 Task: Add a signature Giselle Flores containing With sincere thanks and appreciation, Giselle Flores to email address softage.8@softage.net and add a folder Supplements
Action: Mouse moved to (79, 134)
Screenshot: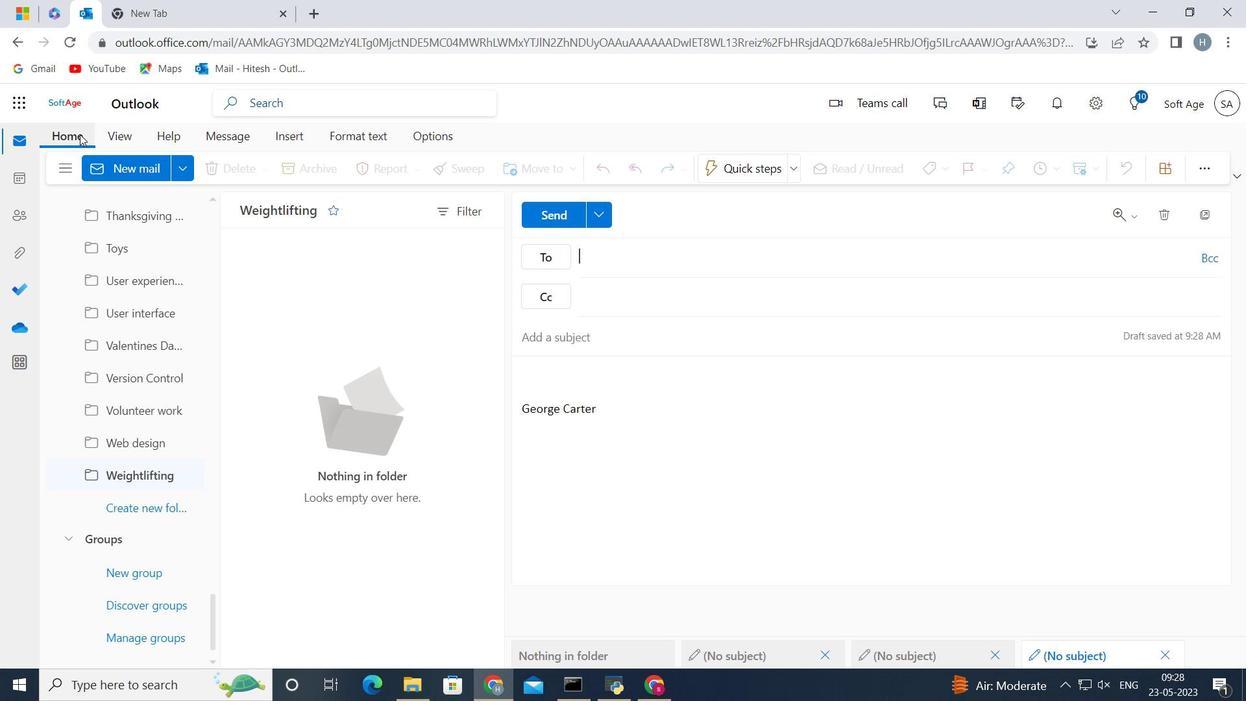 
Action: Mouse pressed left at (79, 134)
Screenshot: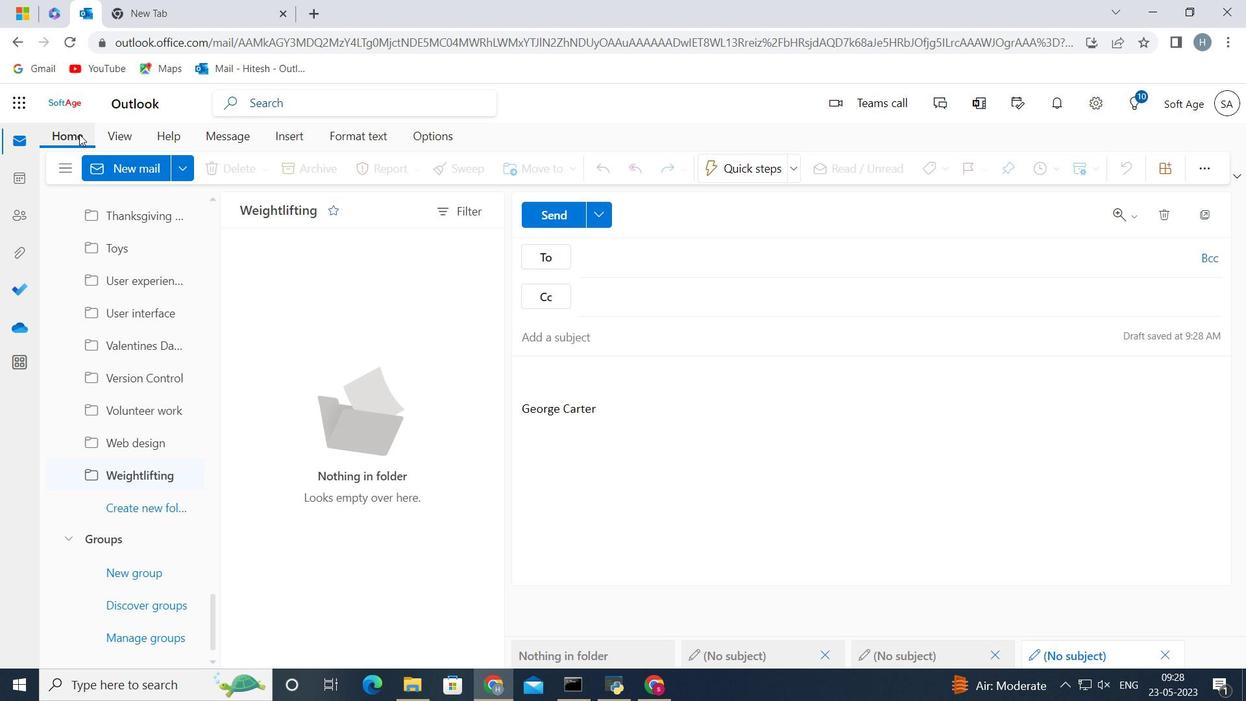 
Action: Mouse moved to (142, 164)
Screenshot: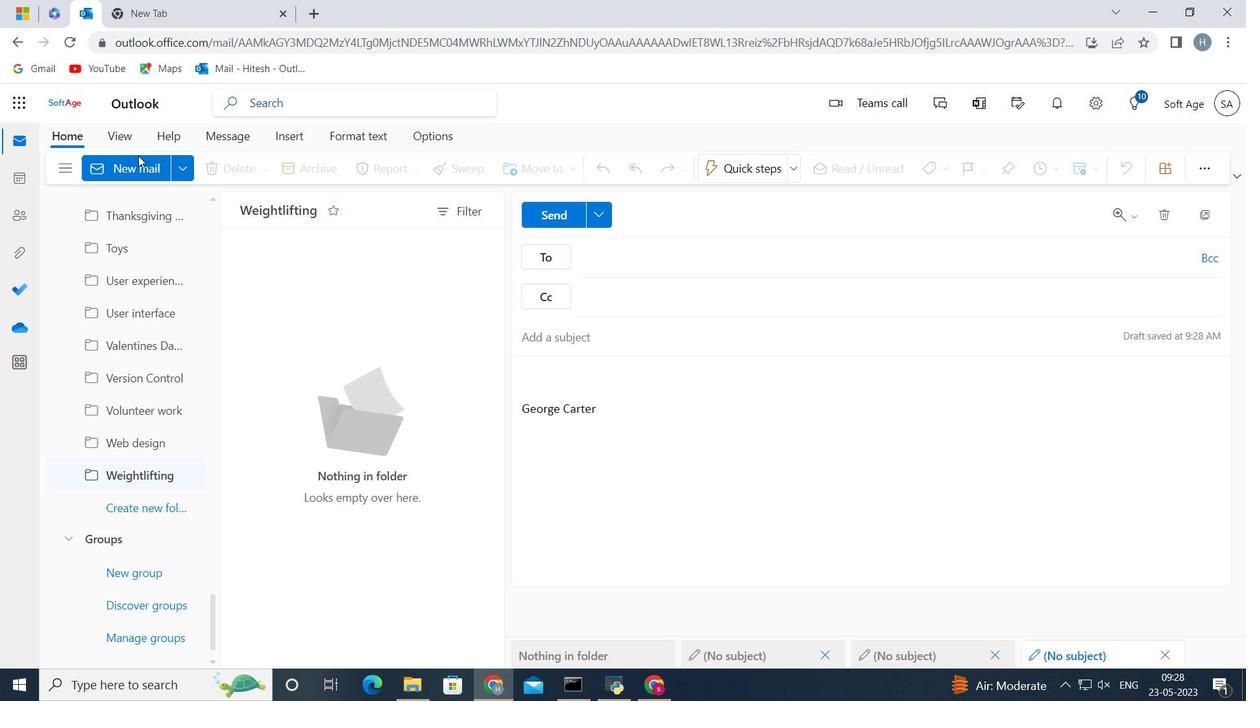 
Action: Mouse pressed left at (142, 164)
Screenshot: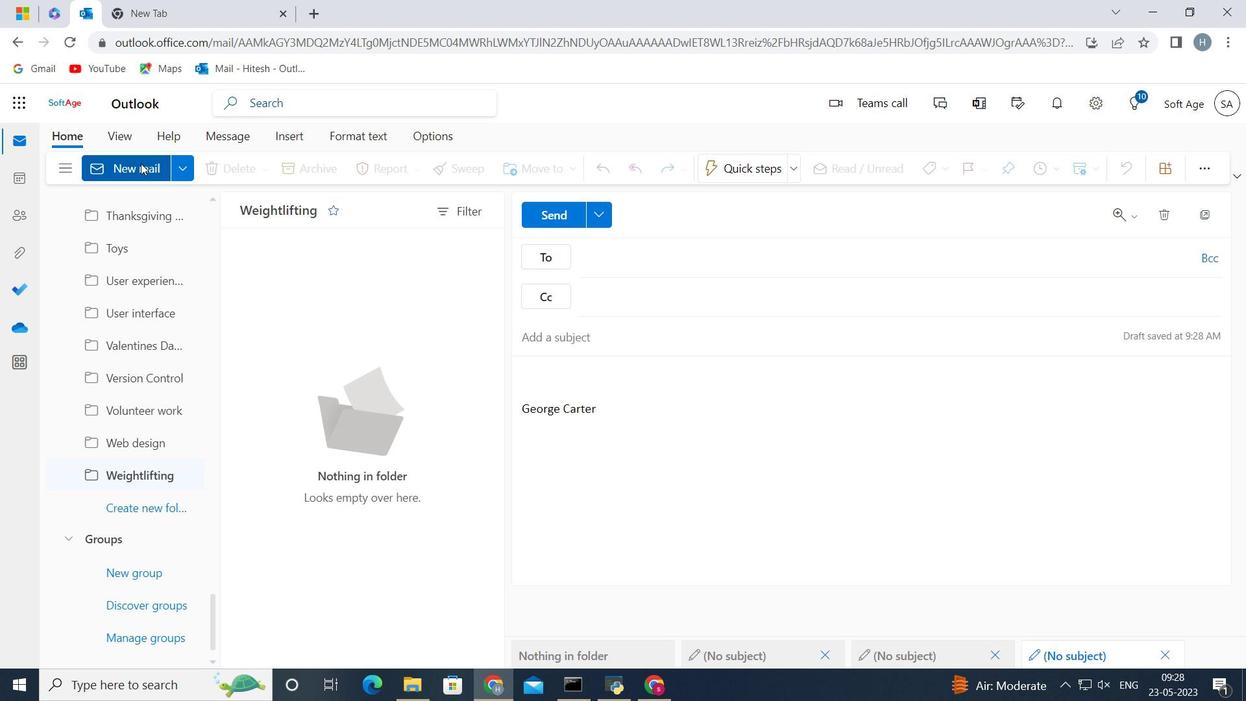 
Action: Mouse moved to (1027, 168)
Screenshot: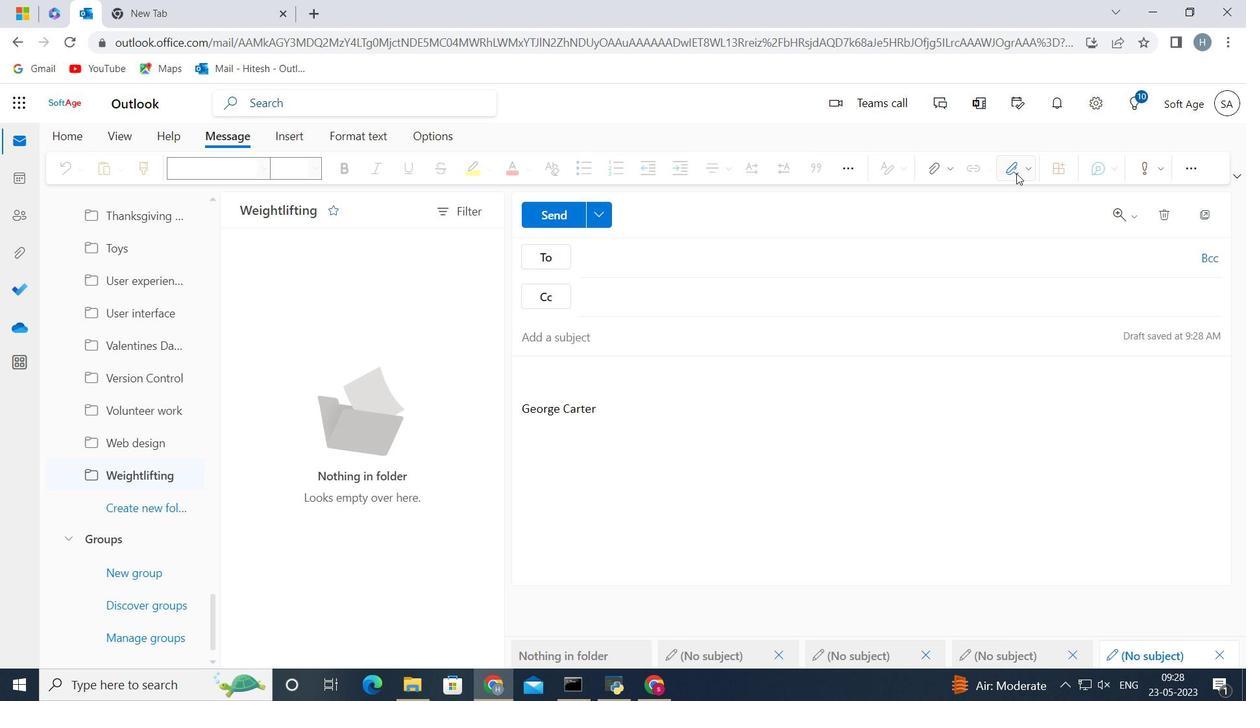 
Action: Mouse pressed left at (1027, 168)
Screenshot: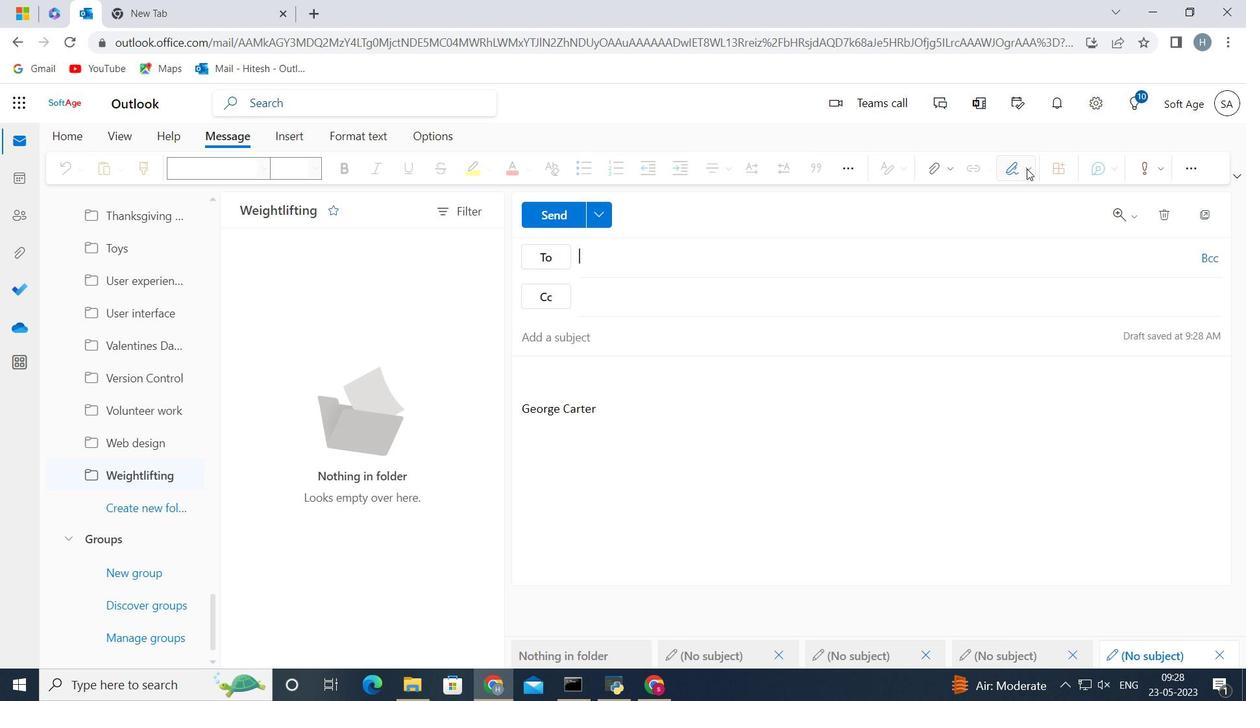 
Action: Mouse moved to (993, 230)
Screenshot: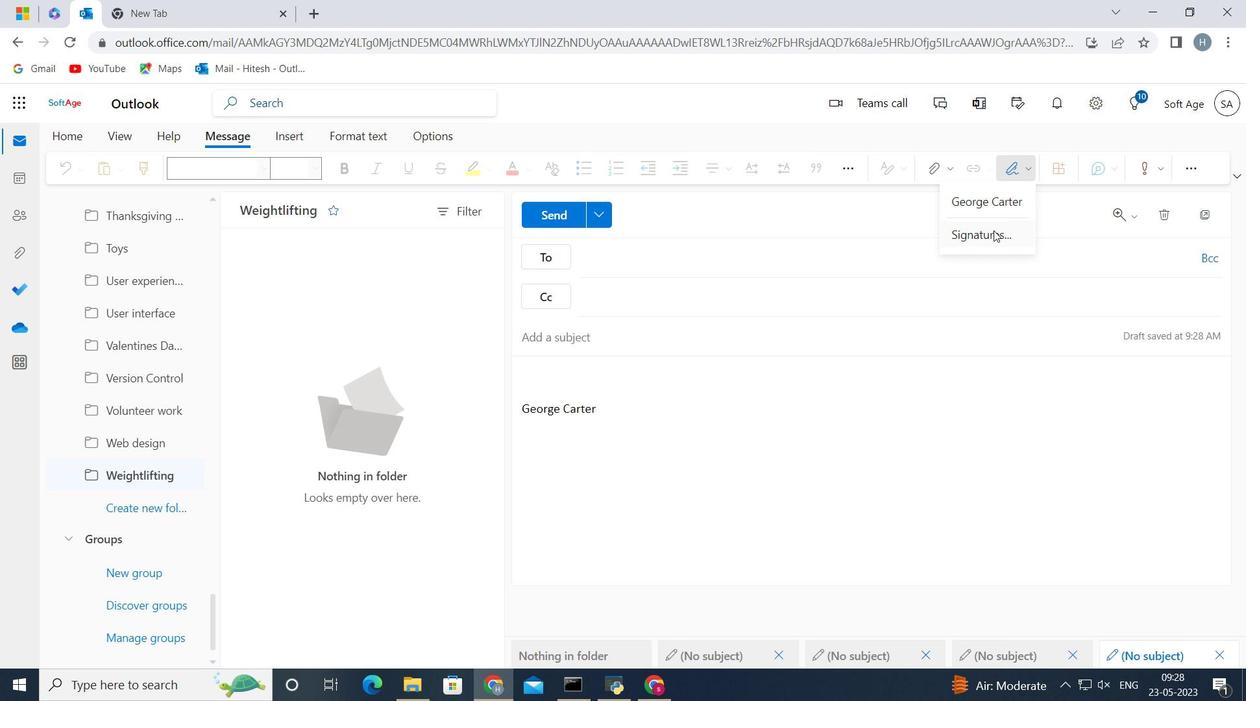 
Action: Mouse pressed left at (993, 230)
Screenshot: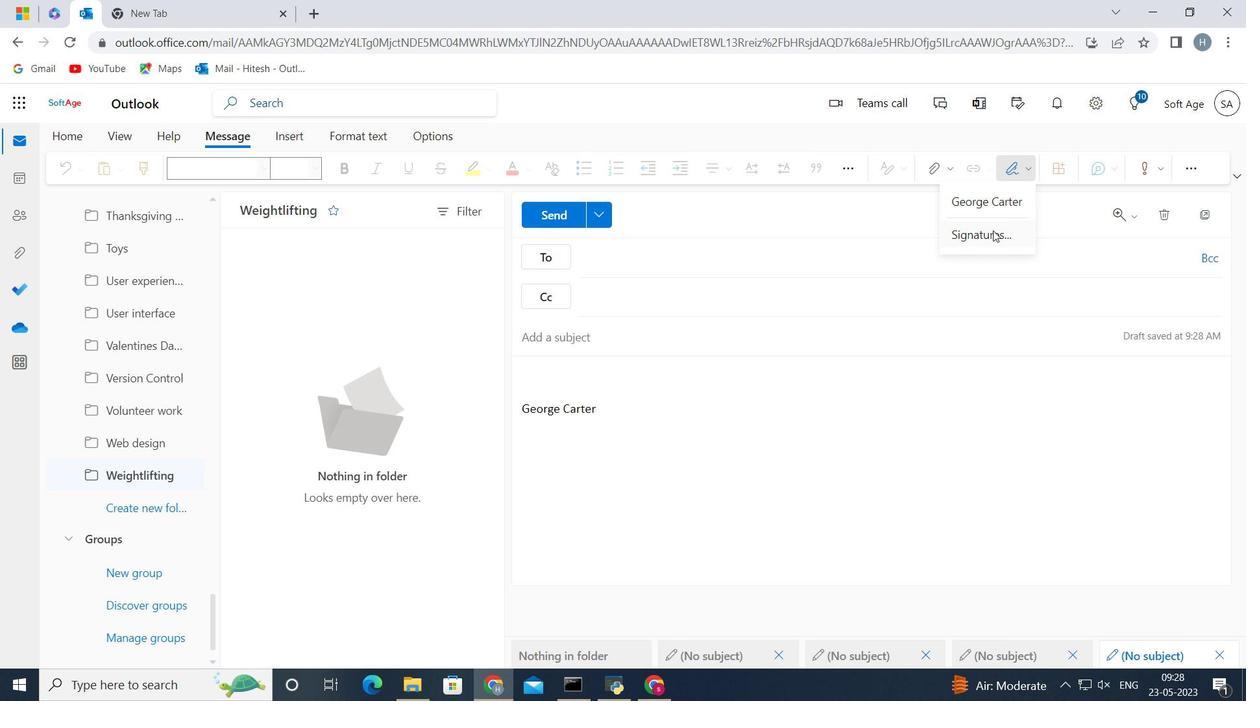 
Action: Mouse moved to (953, 292)
Screenshot: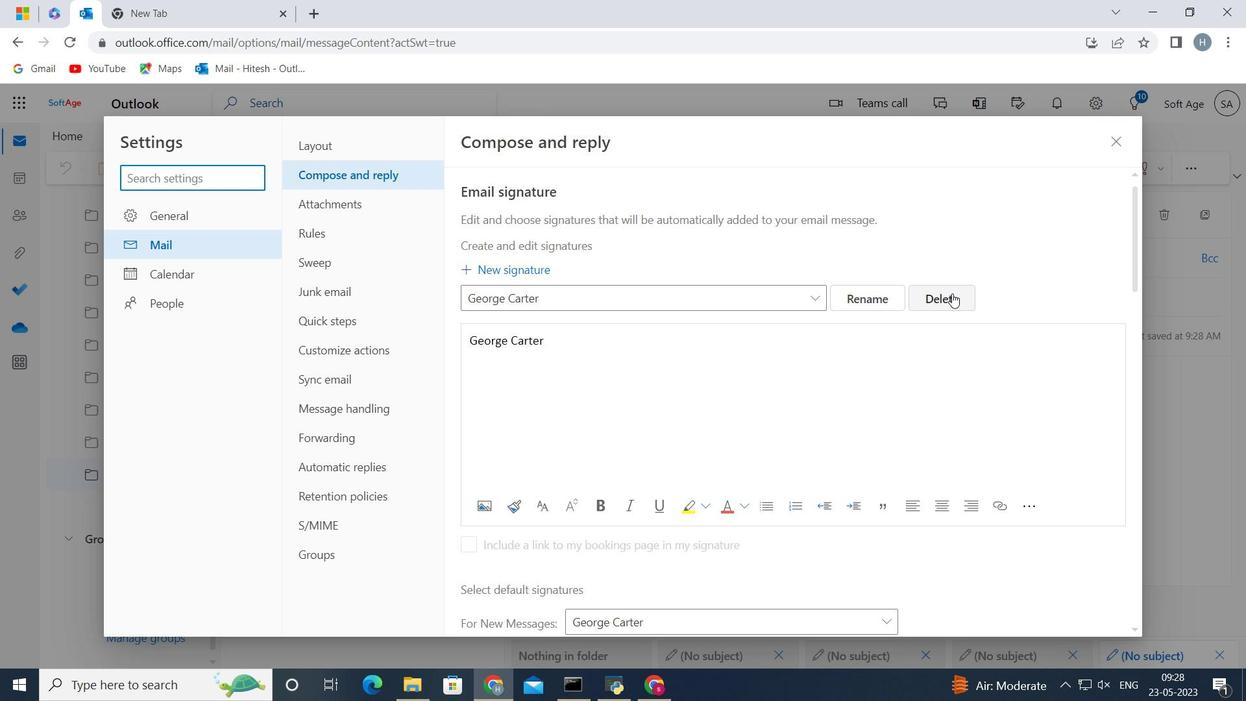 
Action: Mouse pressed left at (953, 292)
Screenshot: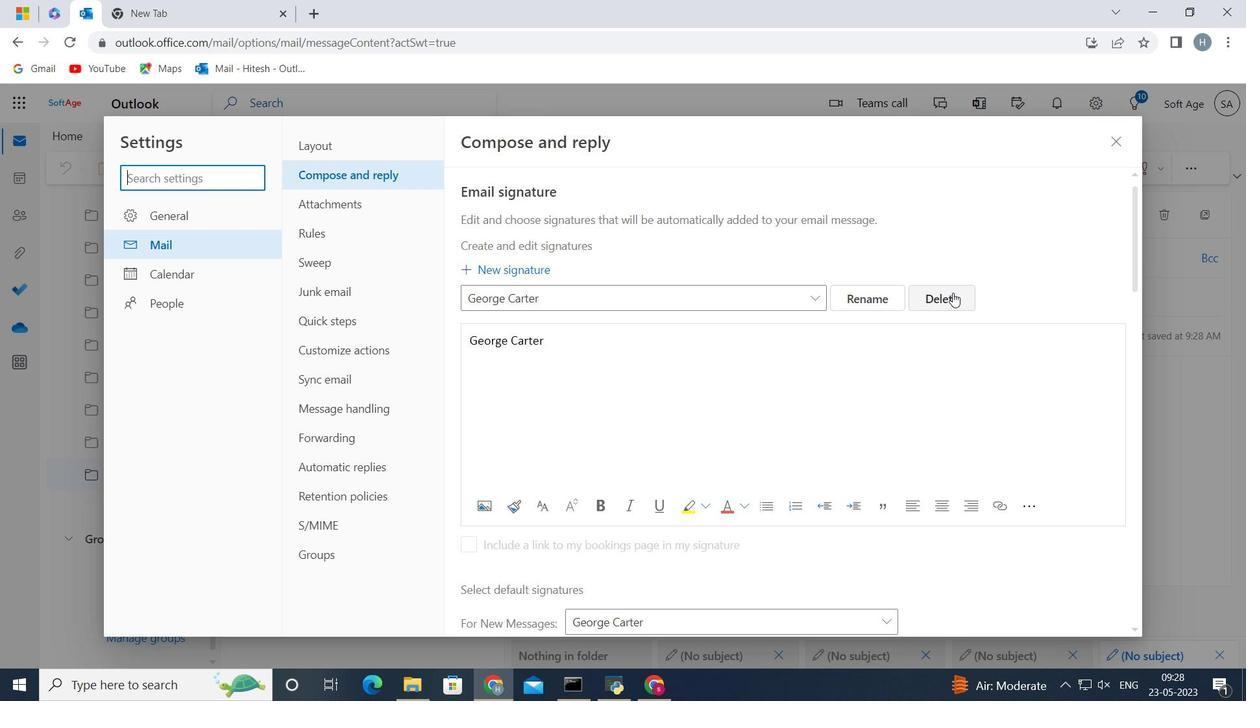 
Action: Mouse moved to (807, 298)
Screenshot: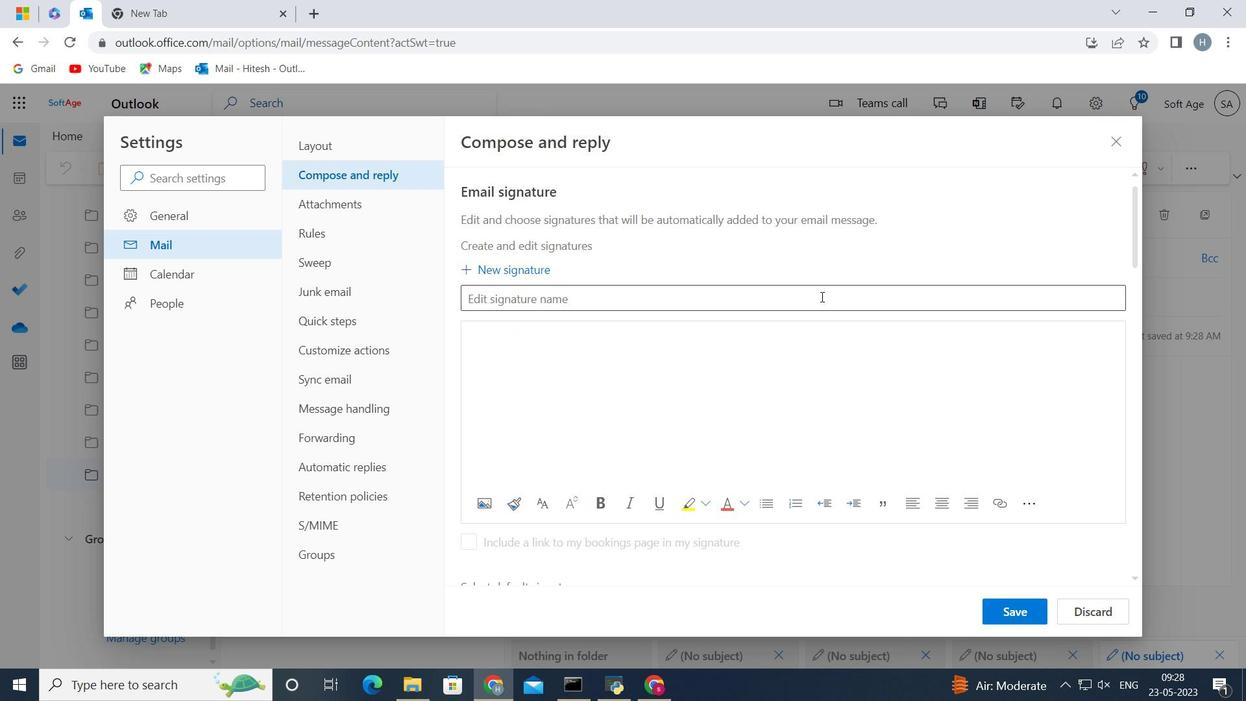 
Action: Mouse pressed left at (807, 298)
Screenshot: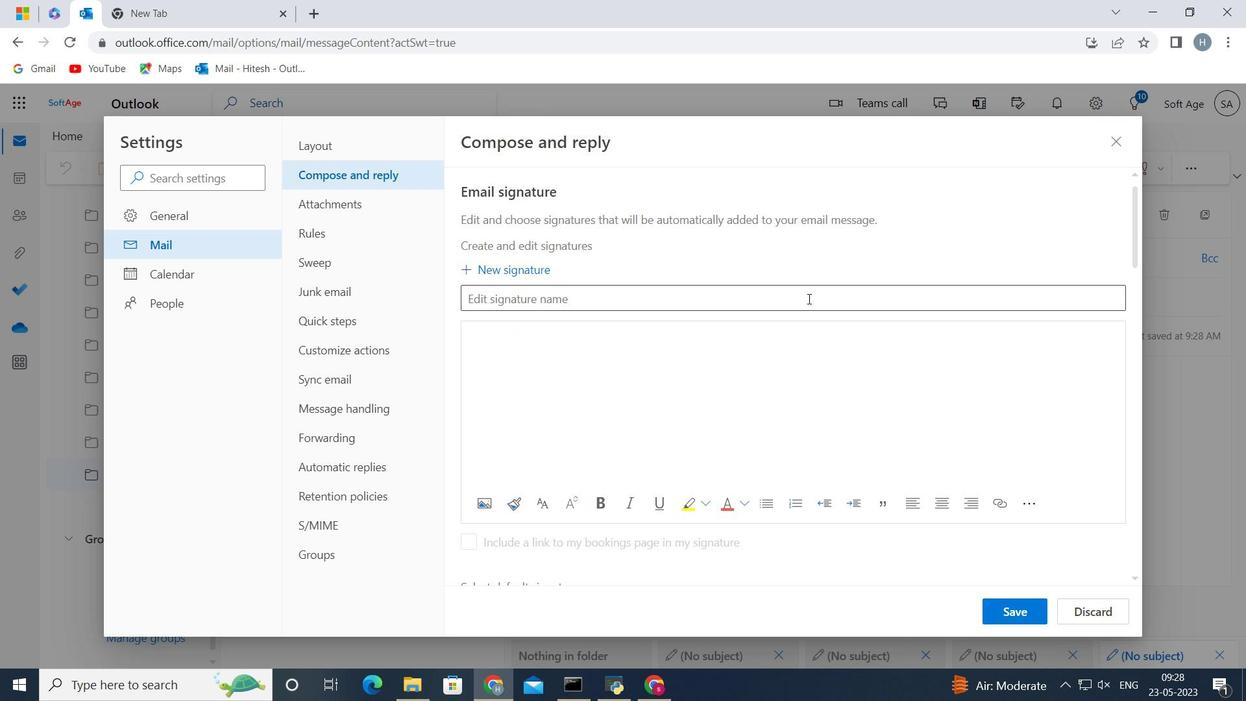 
Action: Key pressed <Key.shift><Key.shift><Key.shift><Key.shift><Key.shift><Key.shift>Giselle<Key.space><Key.shift>Flores
Screenshot: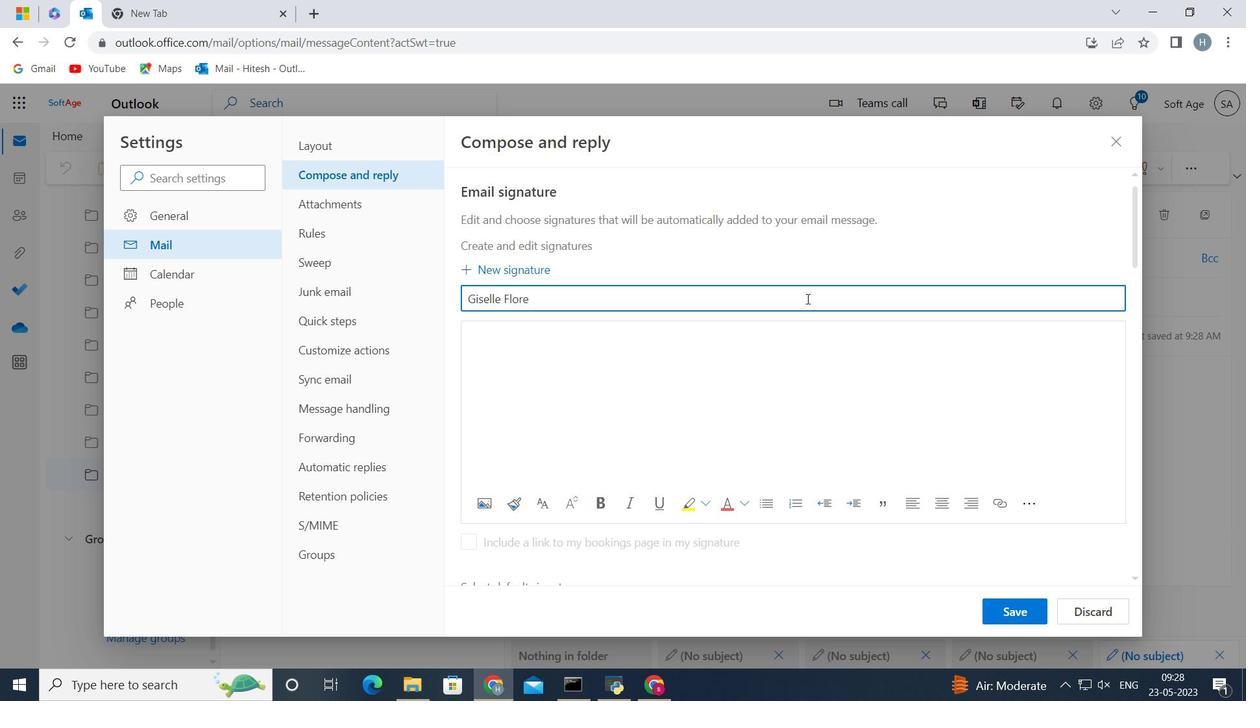
Action: Mouse moved to (496, 349)
Screenshot: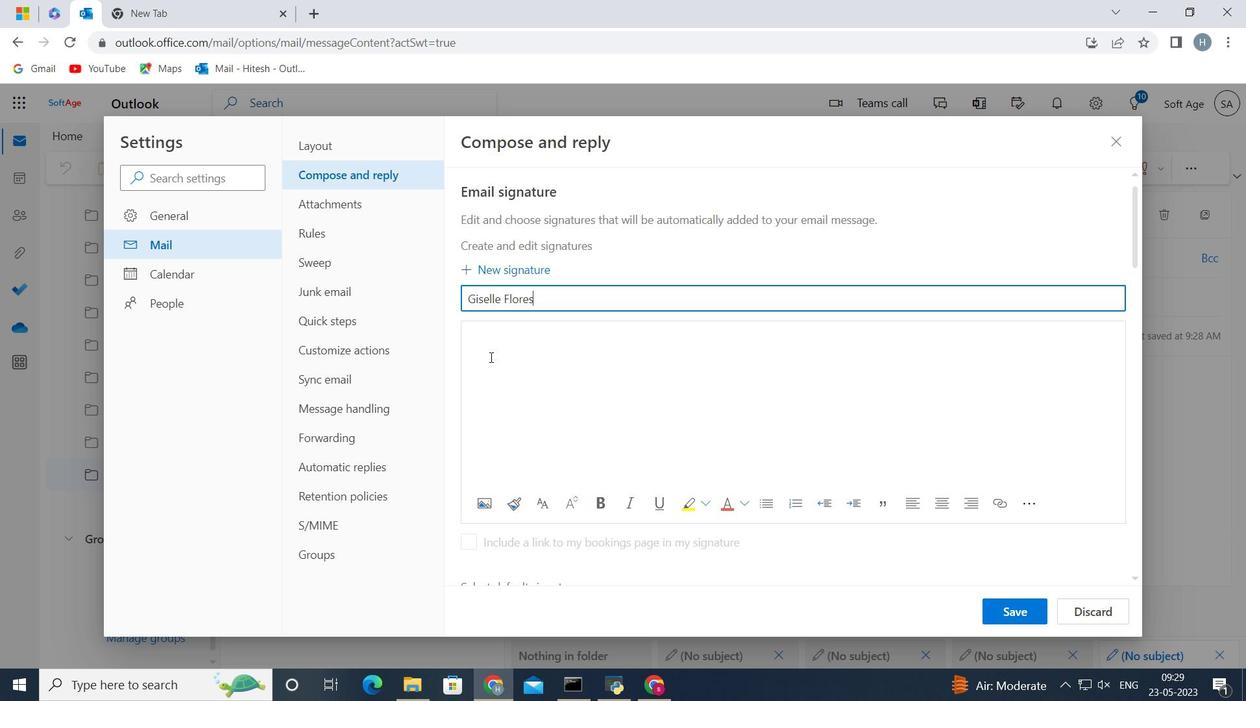 
Action: Mouse pressed left at (496, 349)
Screenshot: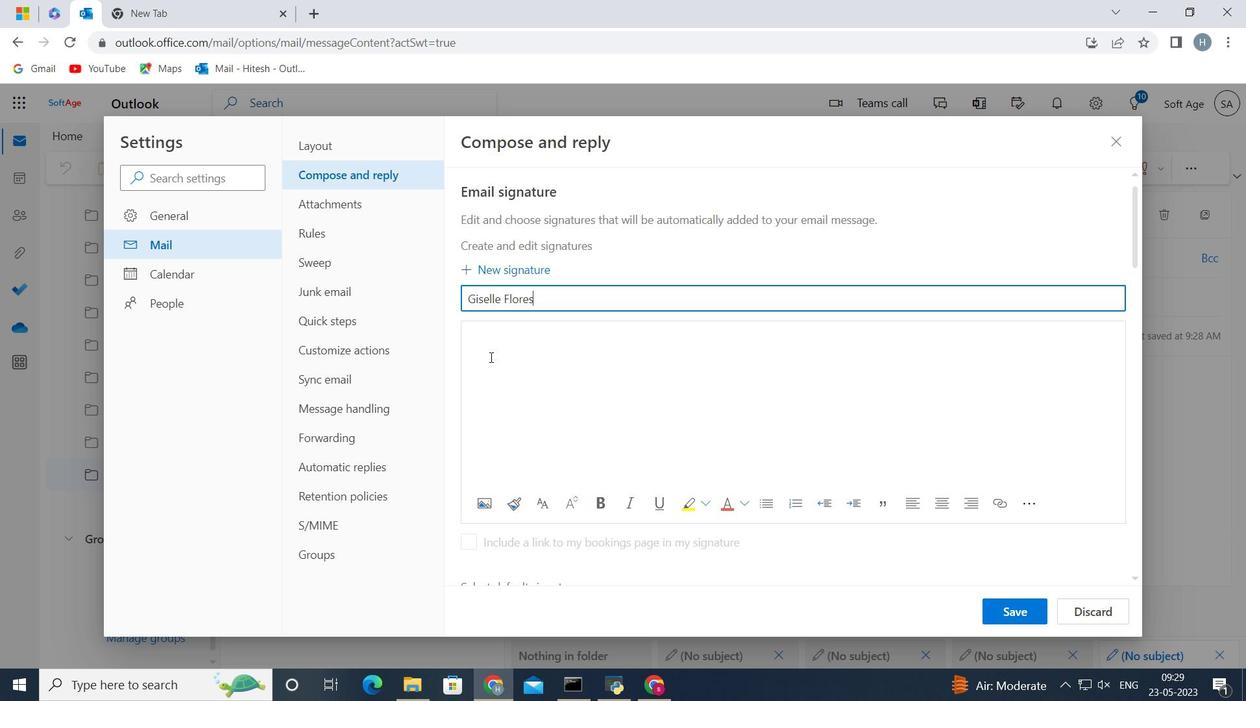 
Action: Key pressed <Key.shift><Key.shift><Key.shift><Key.shift><Key.shift><Key.shift><Key.shift>Giselle<Key.space><Key.shift>Flores
Screenshot: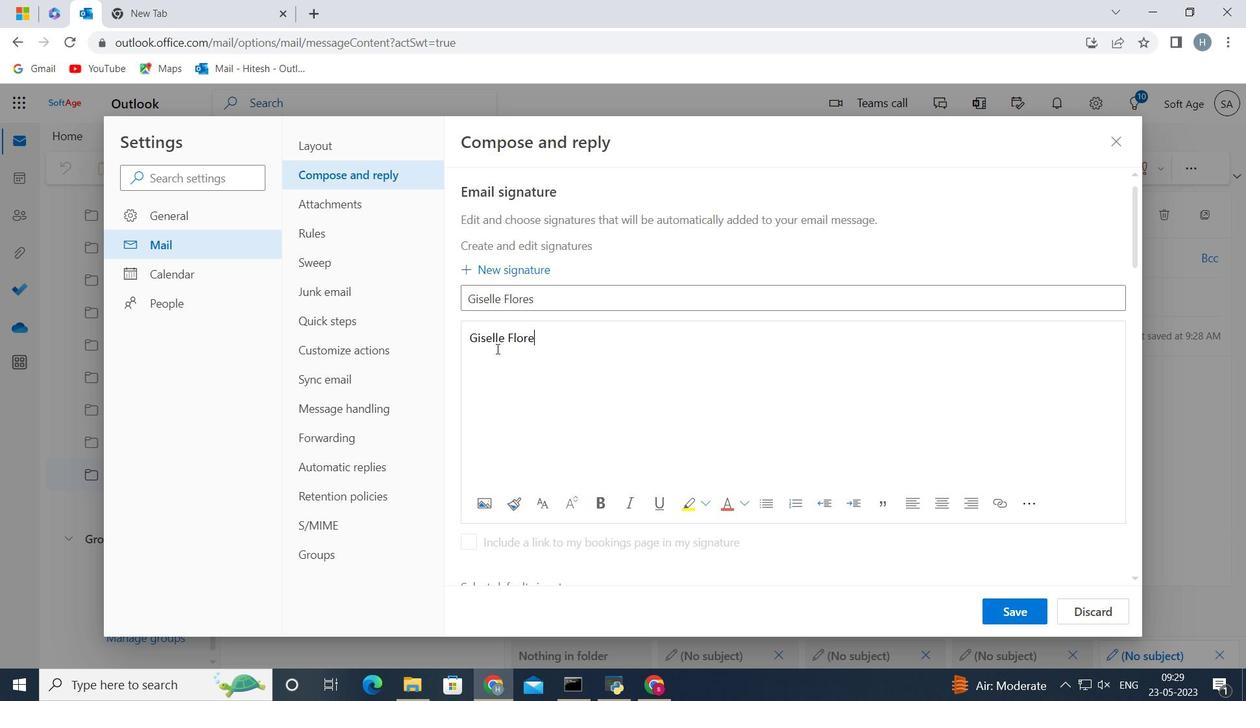 
Action: Mouse moved to (1015, 607)
Screenshot: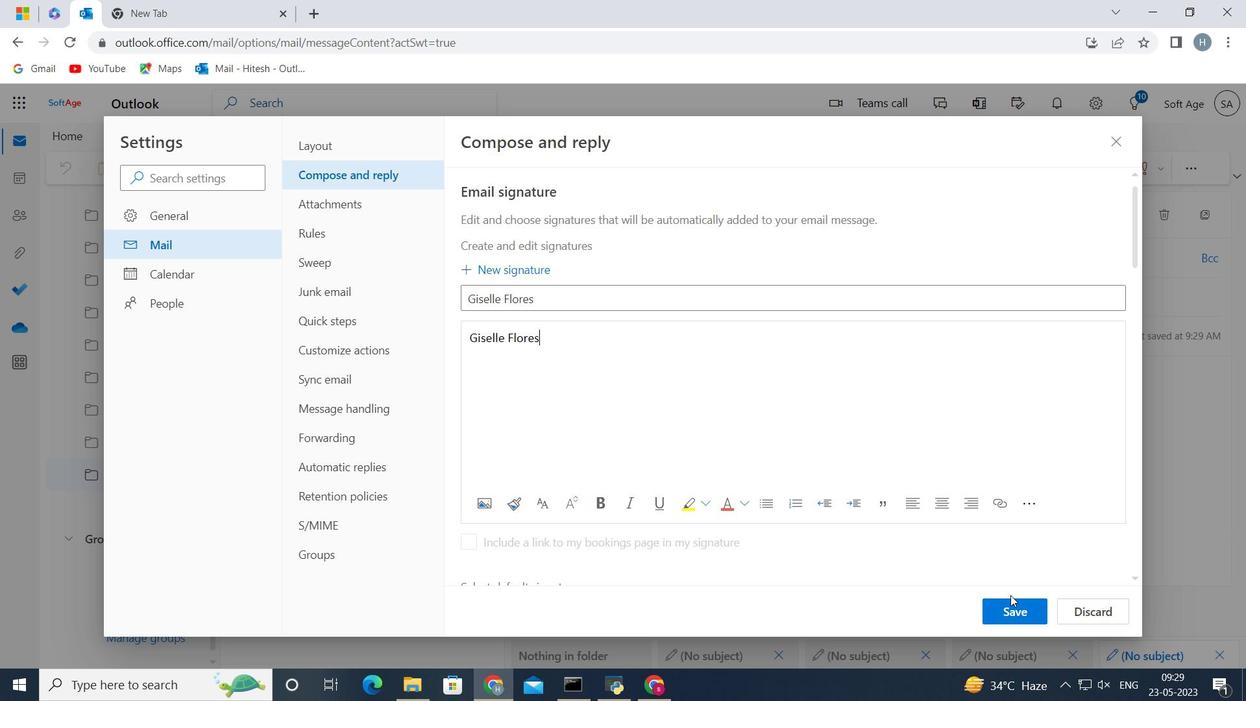 
Action: Mouse pressed left at (1015, 607)
Screenshot: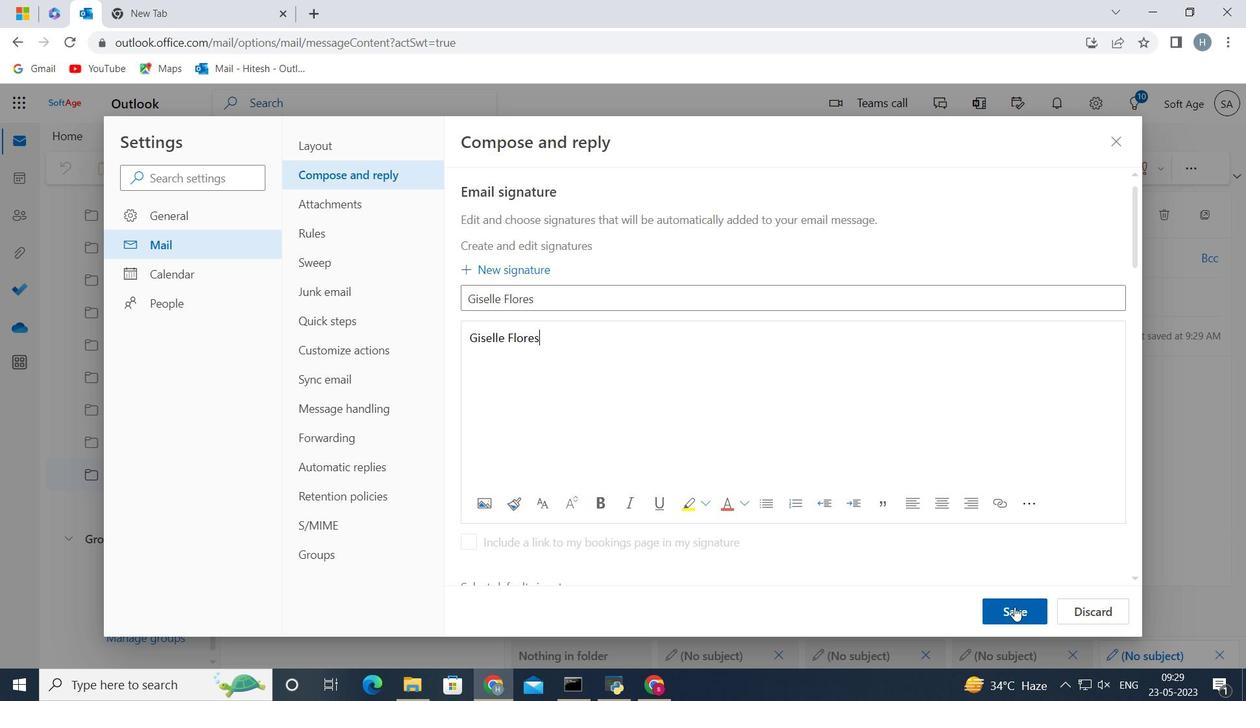 
Action: Mouse moved to (860, 424)
Screenshot: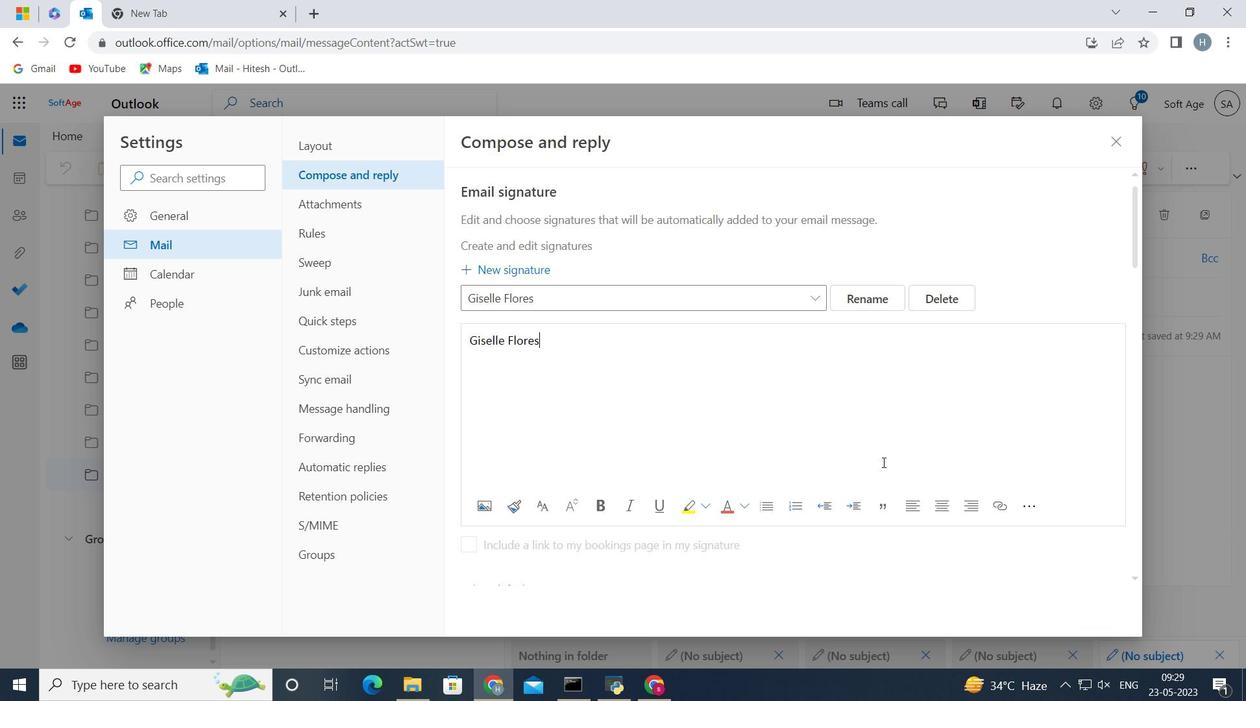 
Action: Mouse scrolled (860, 423) with delta (0, 0)
Screenshot: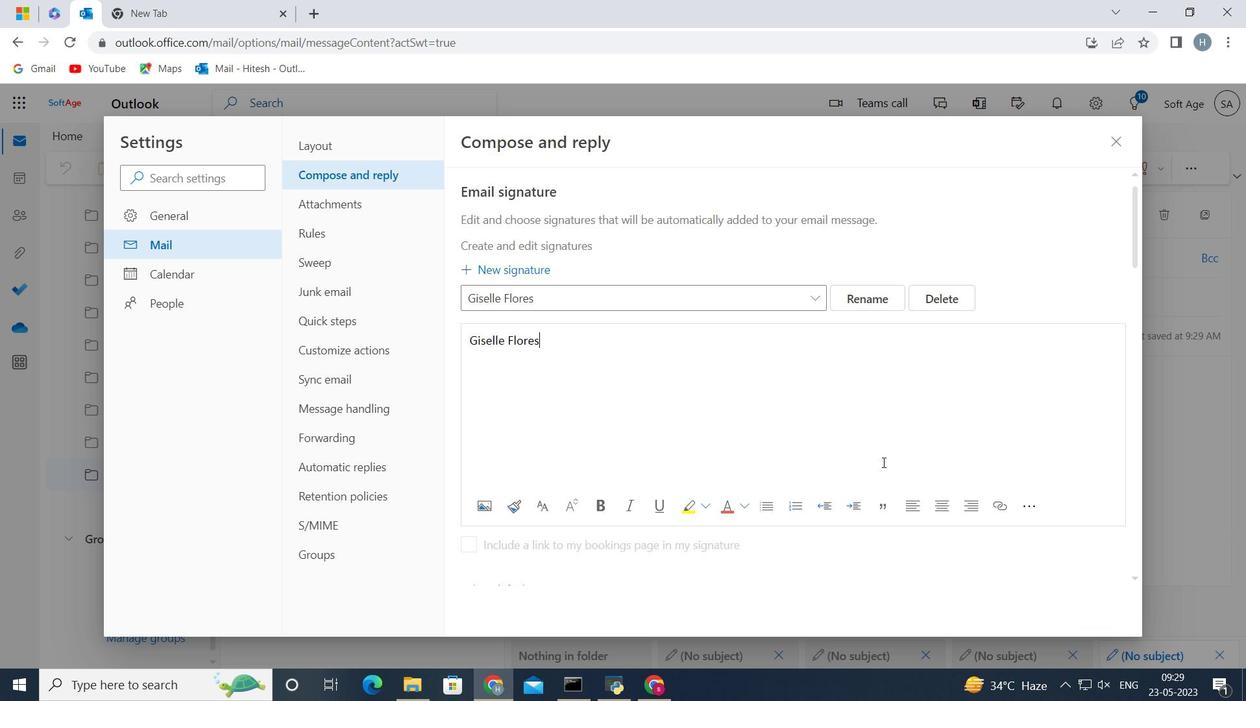 
Action: Mouse scrolled (860, 423) with delta (0, 0)
Screenshot: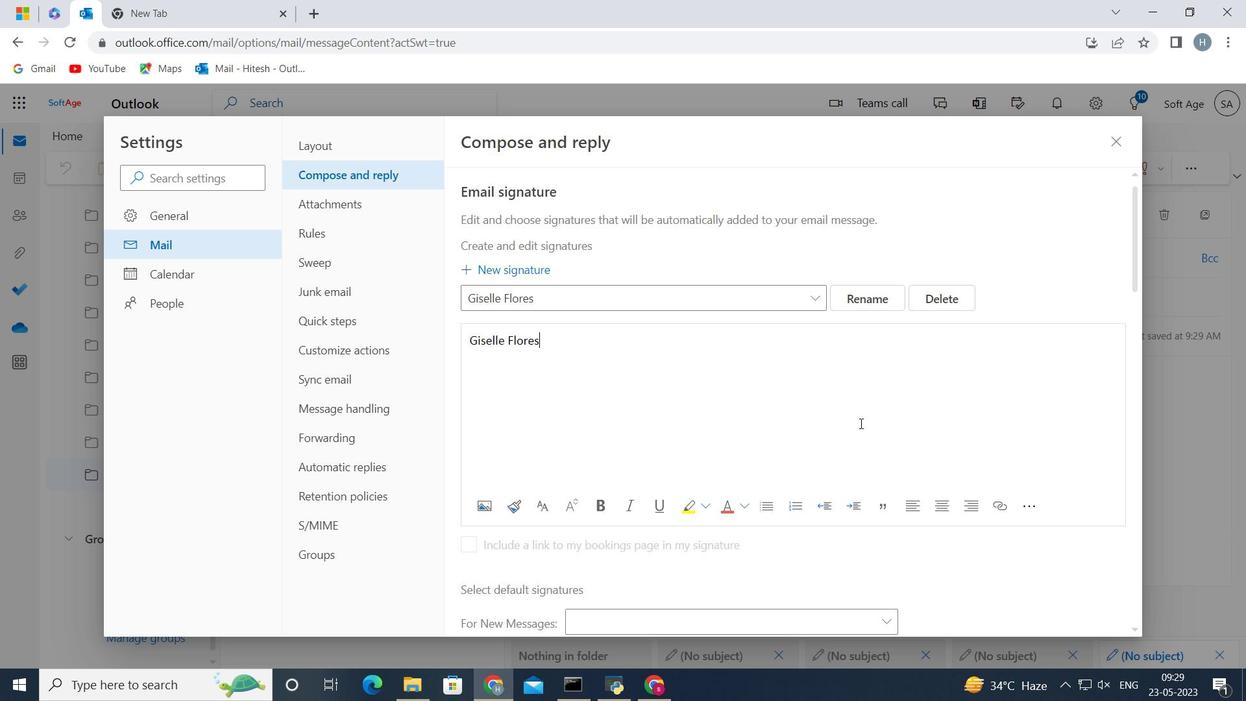 
Action: Mouse moved to (792, 339)
Screenshot: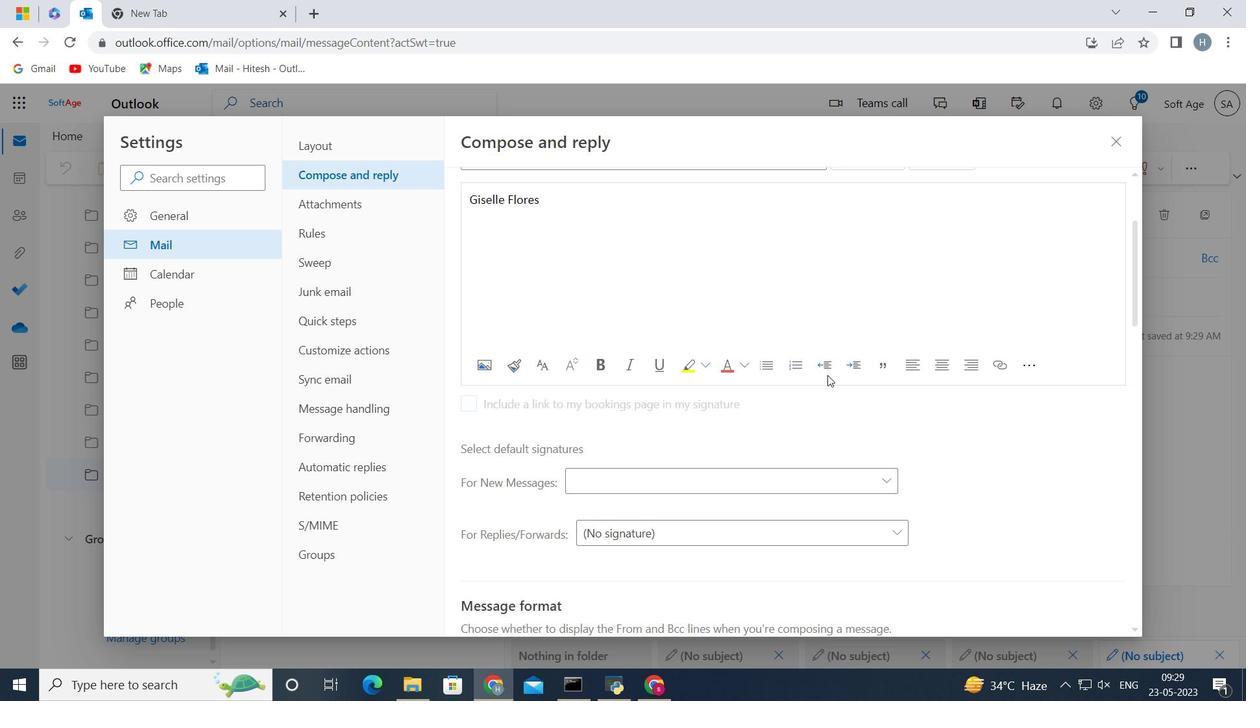 
Action: Mouse scrolled (792, 338) with delta (0, 0)
Screenshot: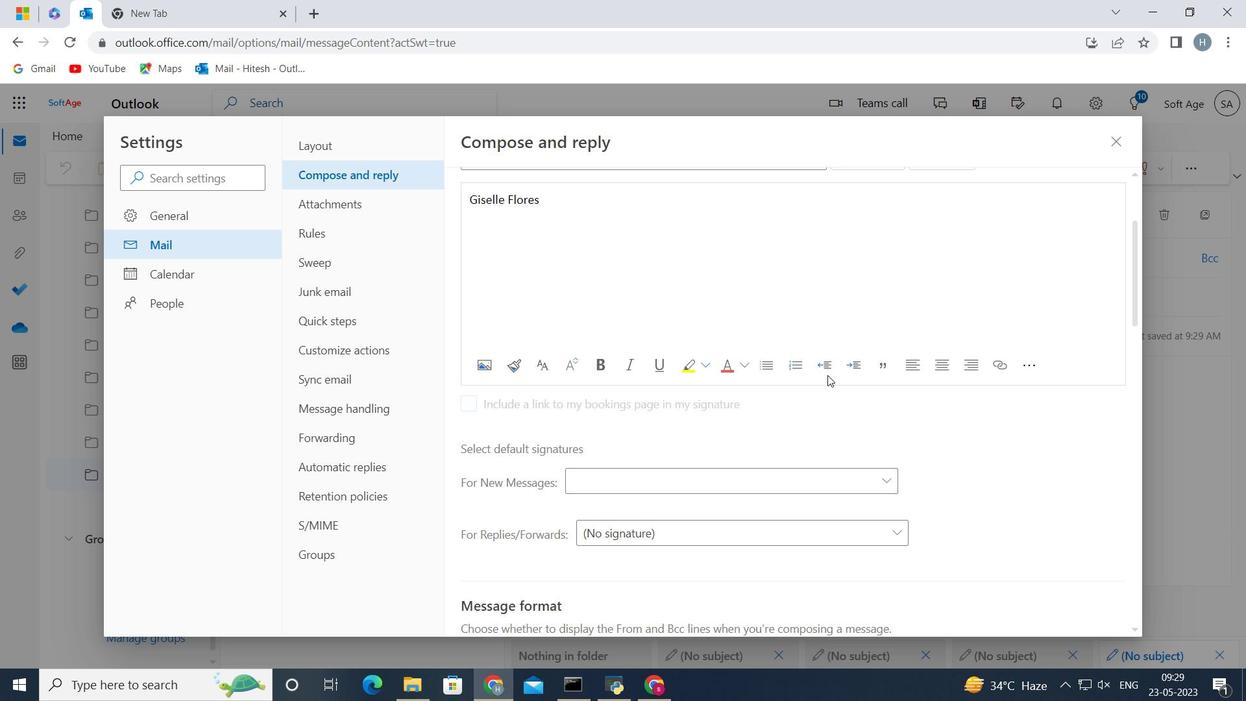 
Action: Mouse scrolled (792, 338) with delta (0, 0)
Screenshot: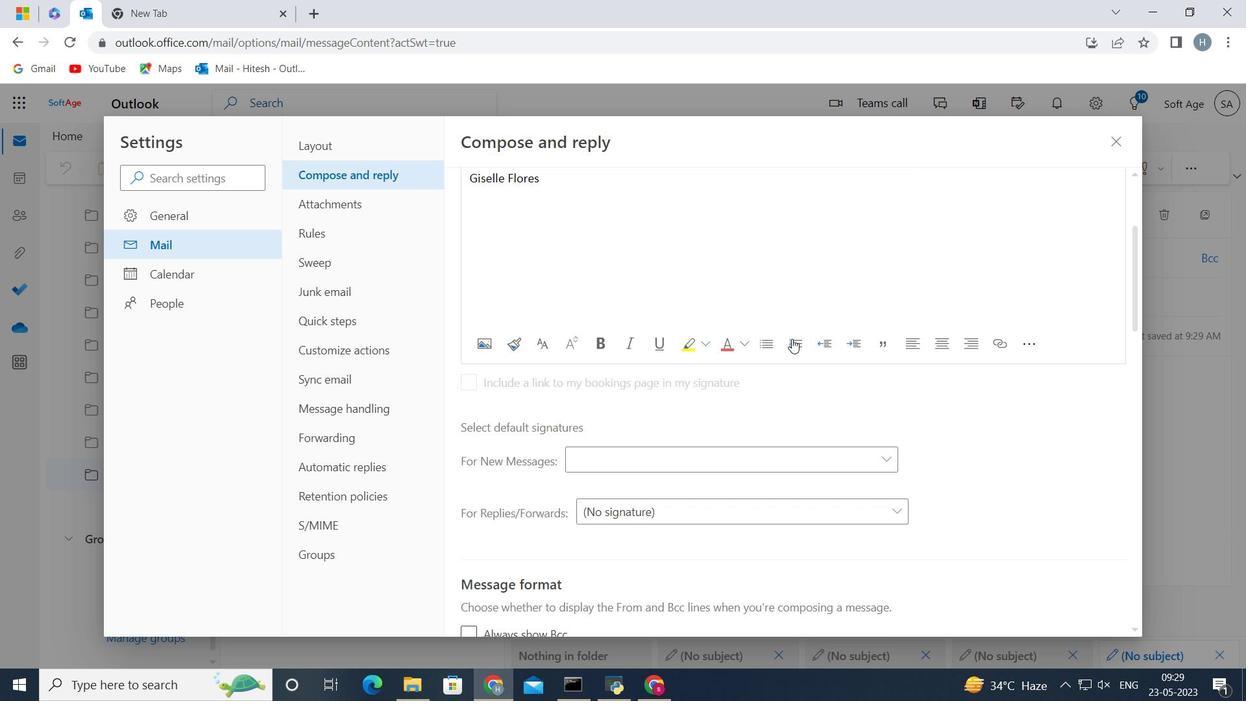 
Action: Mouse moved to (840, 294)
Screenshot: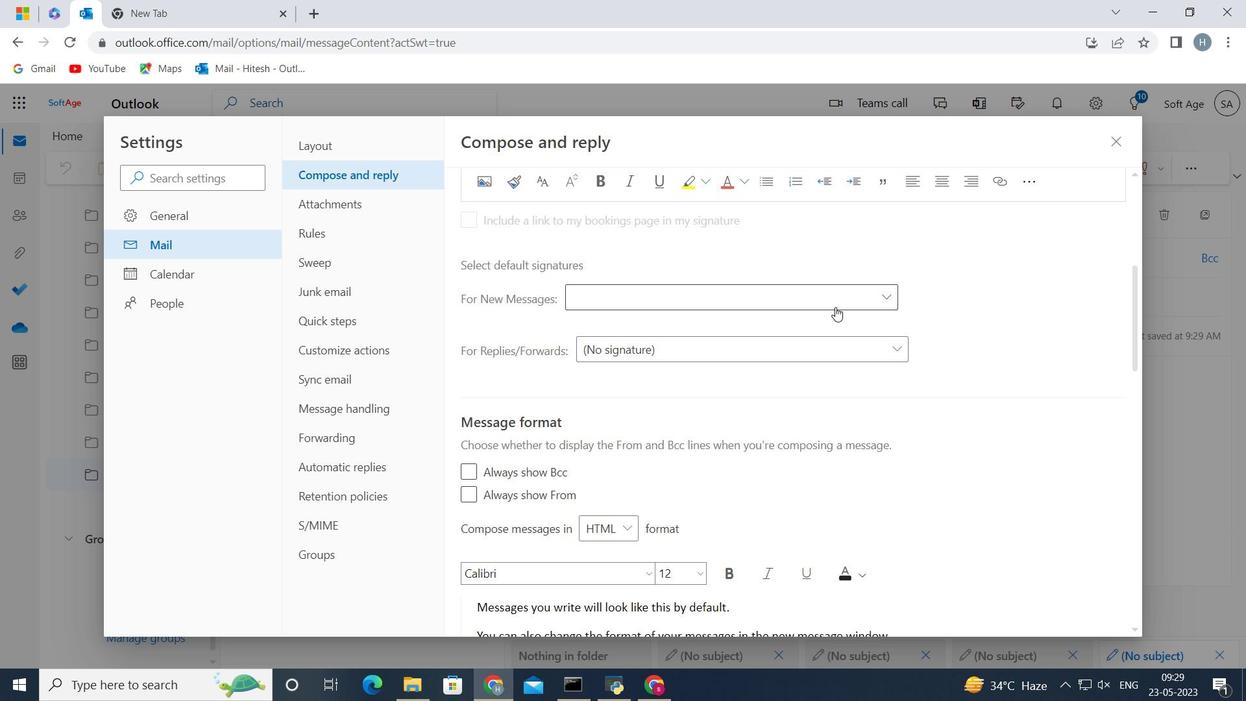 
Action: Mouse pressed left at (840, 294)
Screenshot: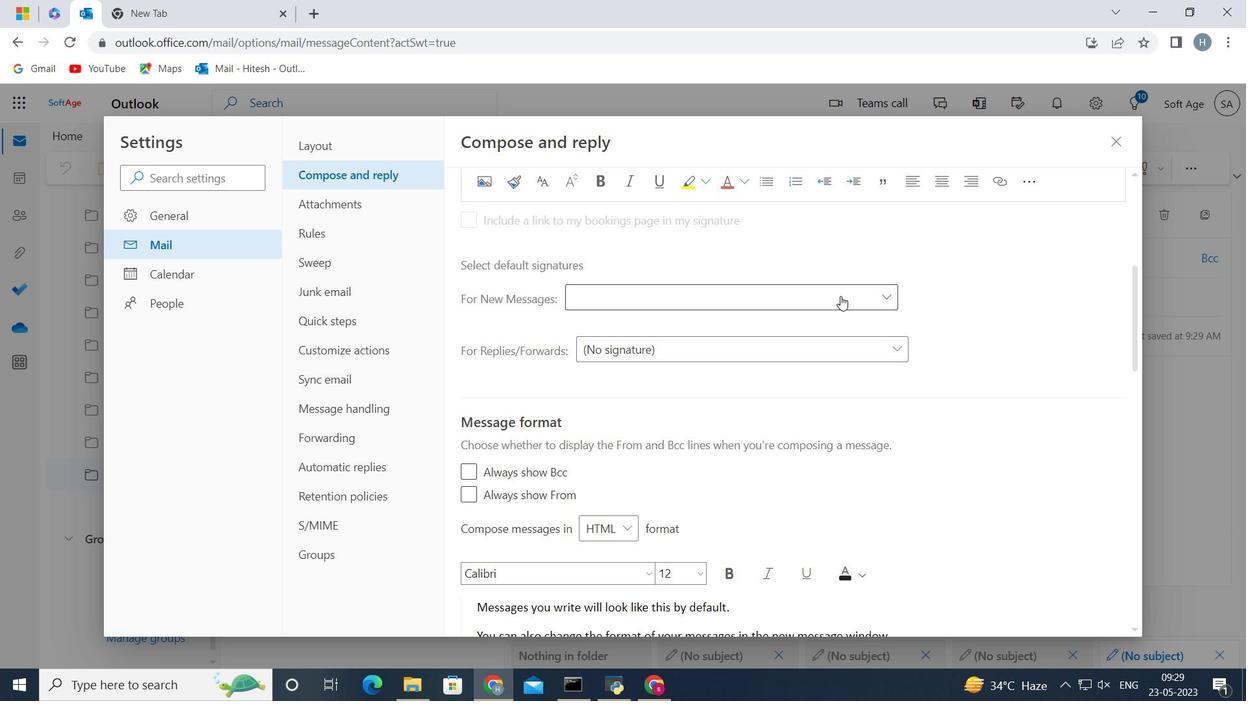 
Action: Mouse moved to (814, 355)
Screenshot: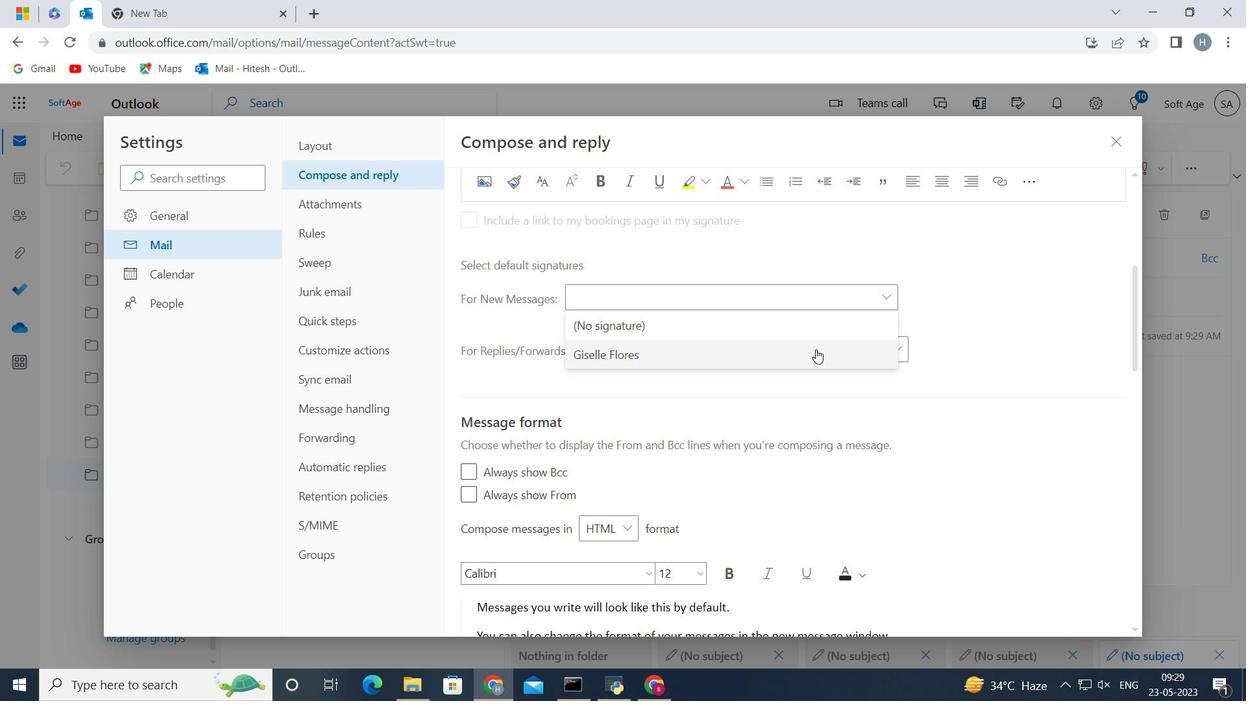 
Action: Mouse pressed left at (814, 355)
Screenshot: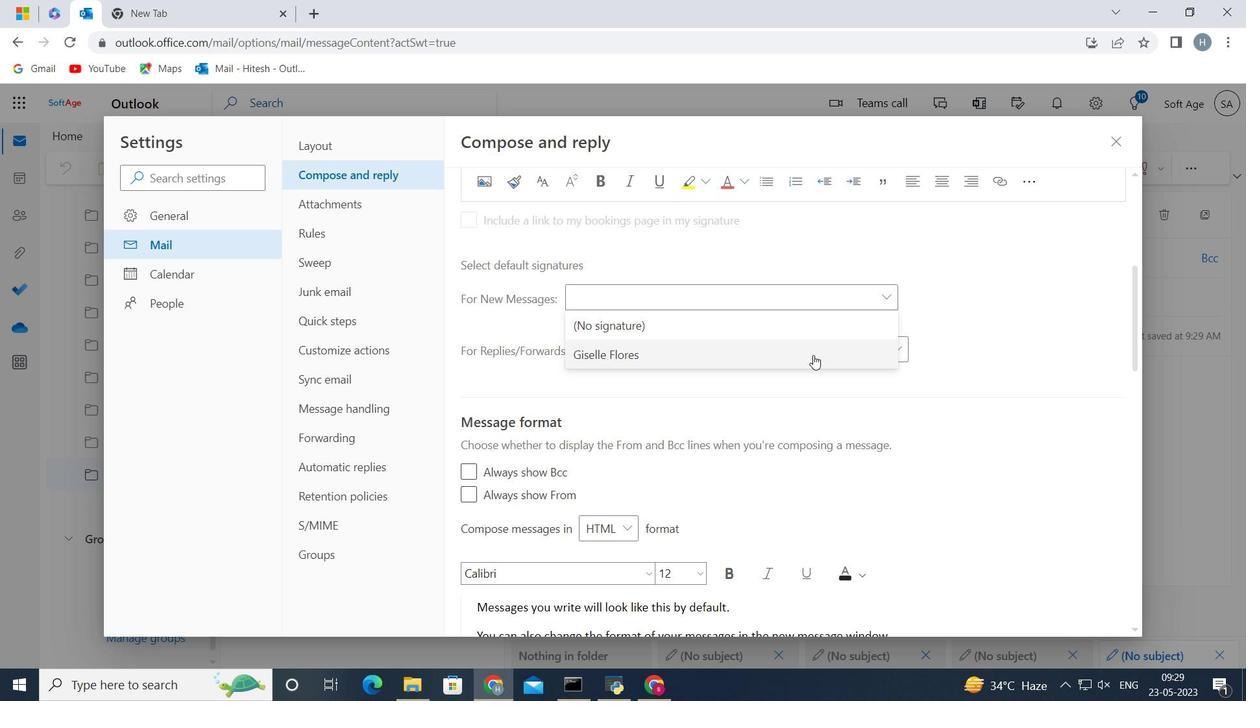 
Action: Mouse moved to (1014, 609)
Screenshot: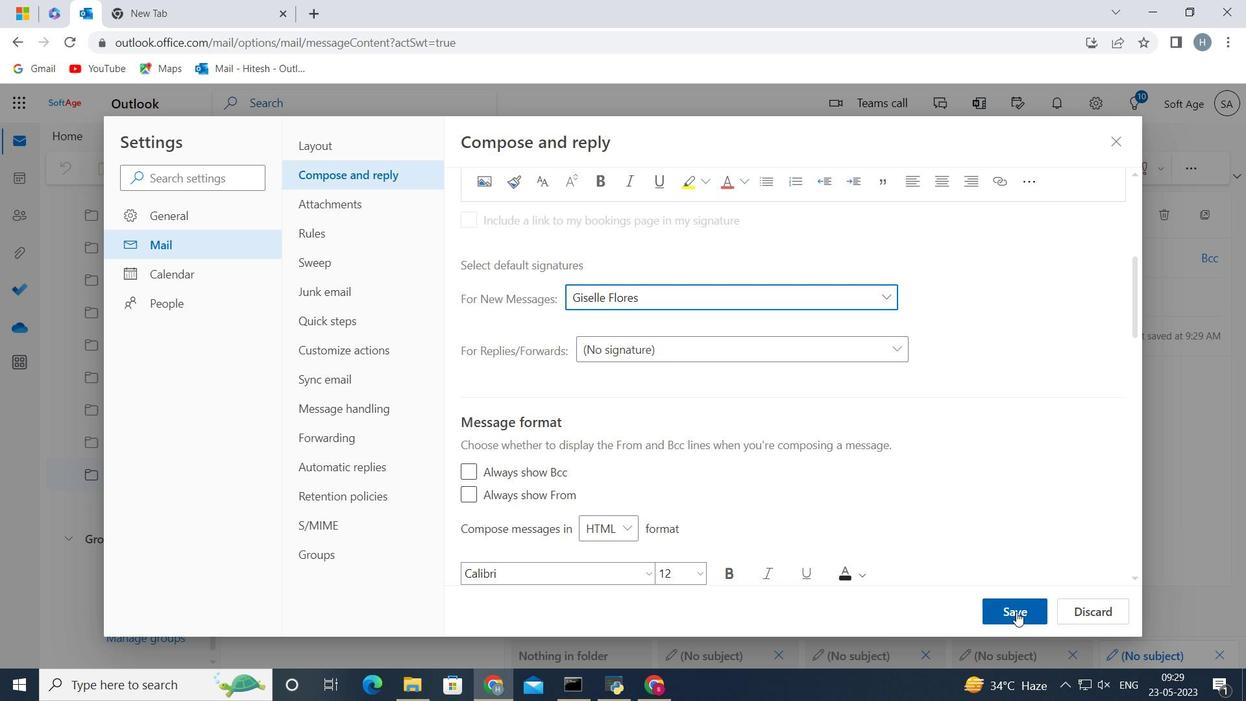 
Action: Mouse pressed left at (1014, 609)
Screenshot: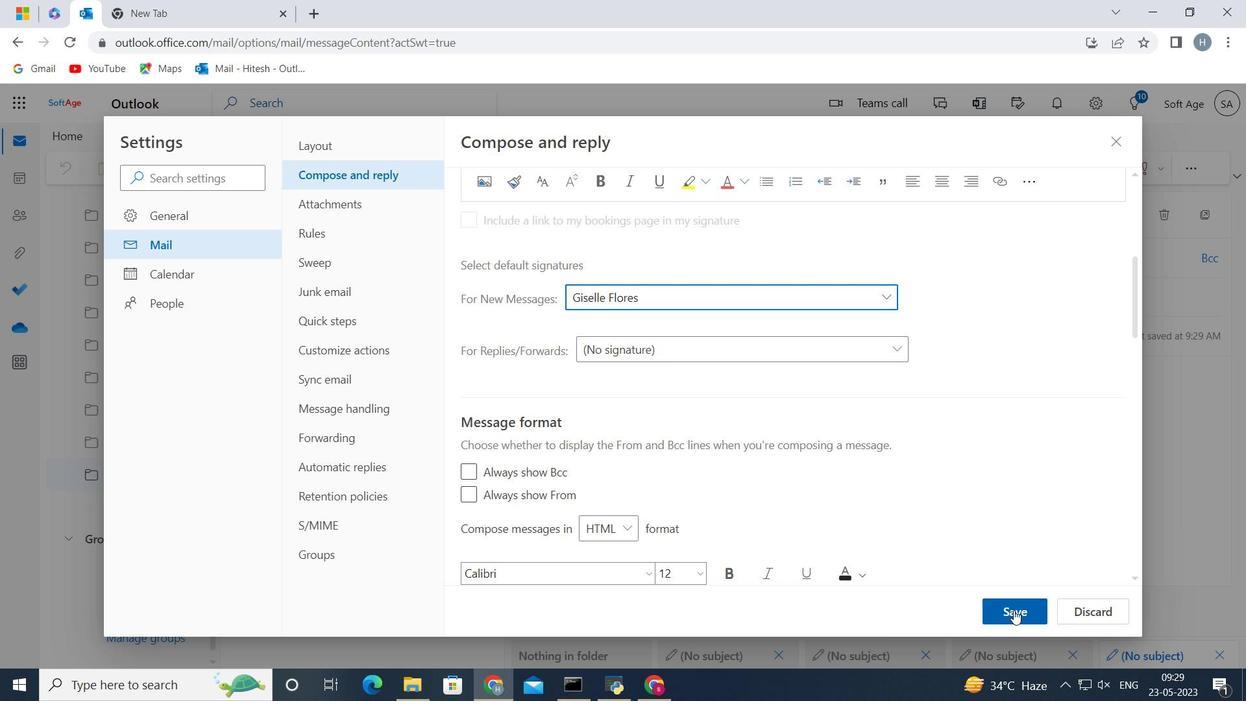 
Action: Mouse moved to (1112, 142)
Screenshot: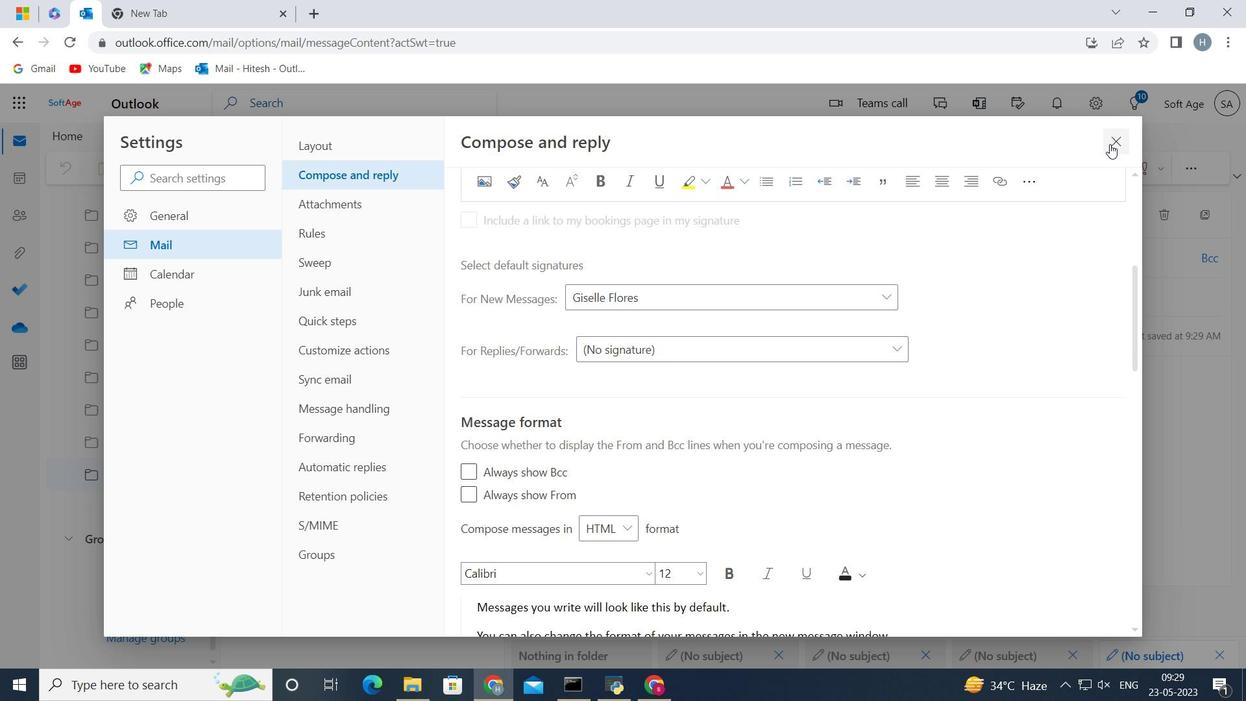 
Action: Mouse pressed left at (1112, 142)
Screenshot: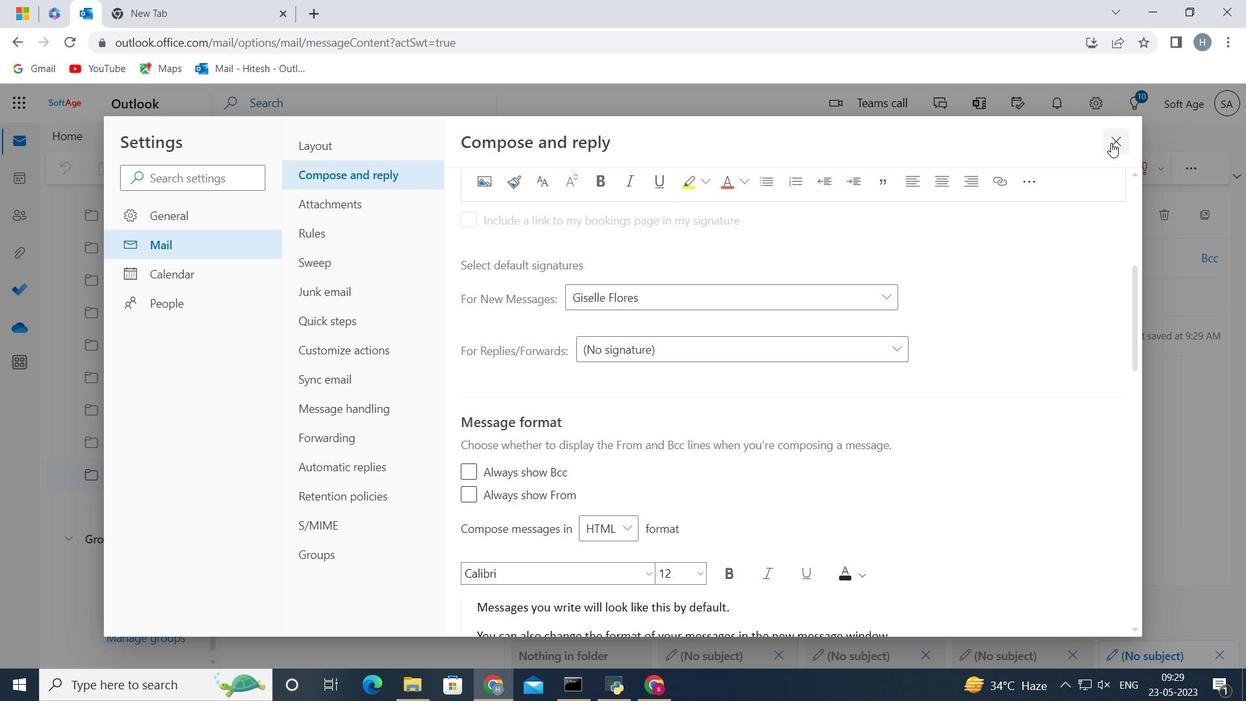 
Action: Mouse moved to (622, 407)
Screenshot: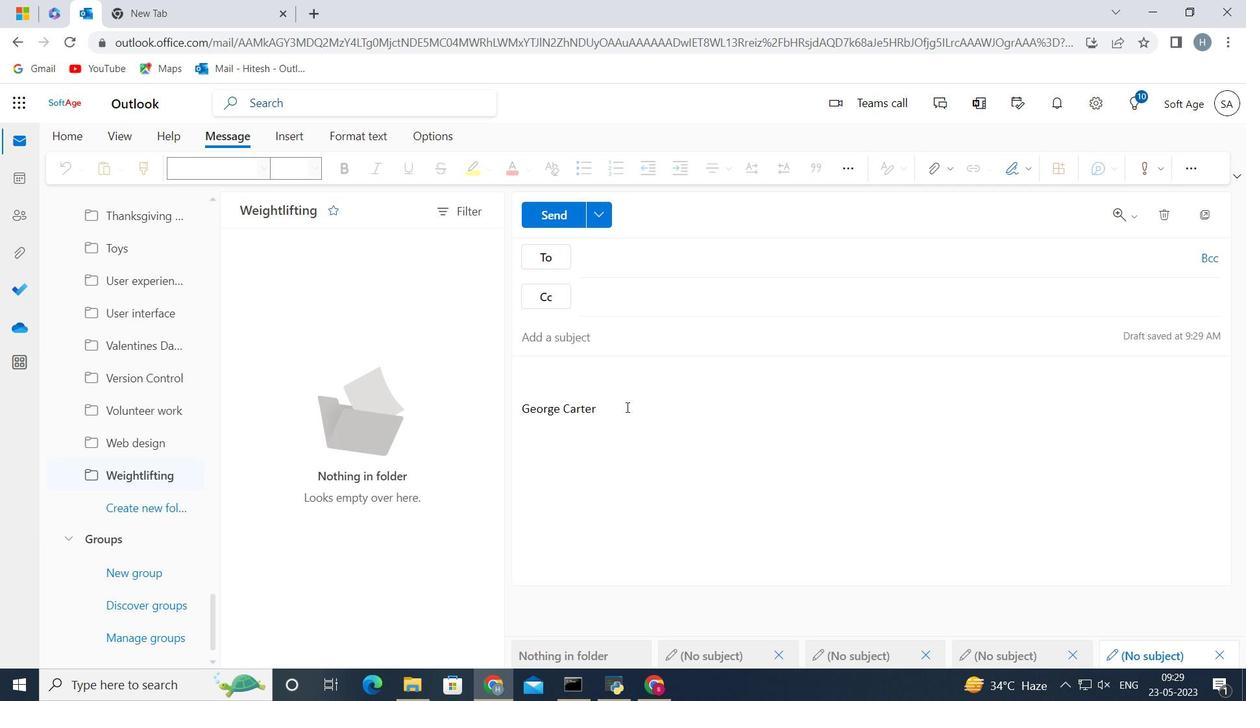 
Action: Mouse pressed left at (622, 407)
Screenshot: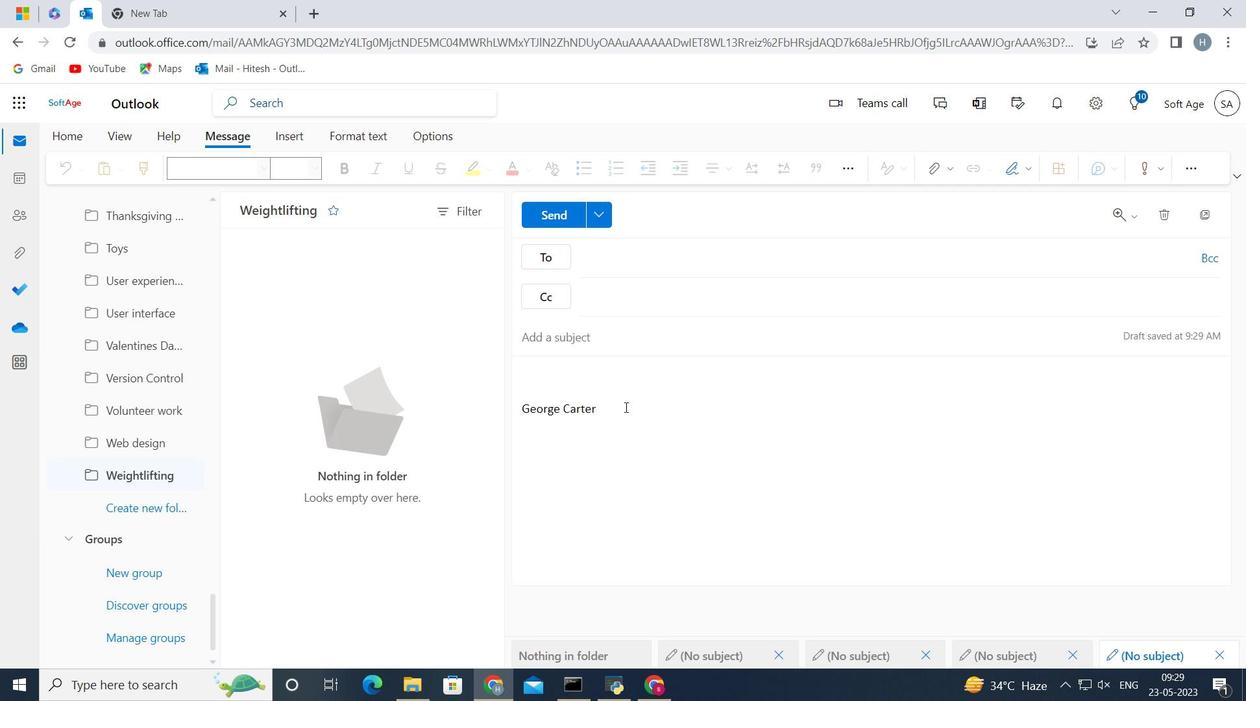 
Action: Key pressed <Key.backspace><Key.backspace><Key.backspace><Key.backspace><Key.backspace><Key.backspace><Key.backspace><Key.backspace><Key.backspace><Key.backspace><Key.backspace><Key.backspace><Key.backspace><Key.backspace><Key.backspace><Key.backspace><Key.backspace><Key.backspace><Key.backspace><Key.backspace><Key.backspace><Key.backspace><Key.backspace><Key.backspace><Key.backspace><Key.backspace><Key.backspace><Key.backspace><Key.backspace><Key.backspace><Key.shift>With<Key.space>sincere<Key.space>thanks<Key.space>and<Key.space>appreciation<Key.space>
Screenshot: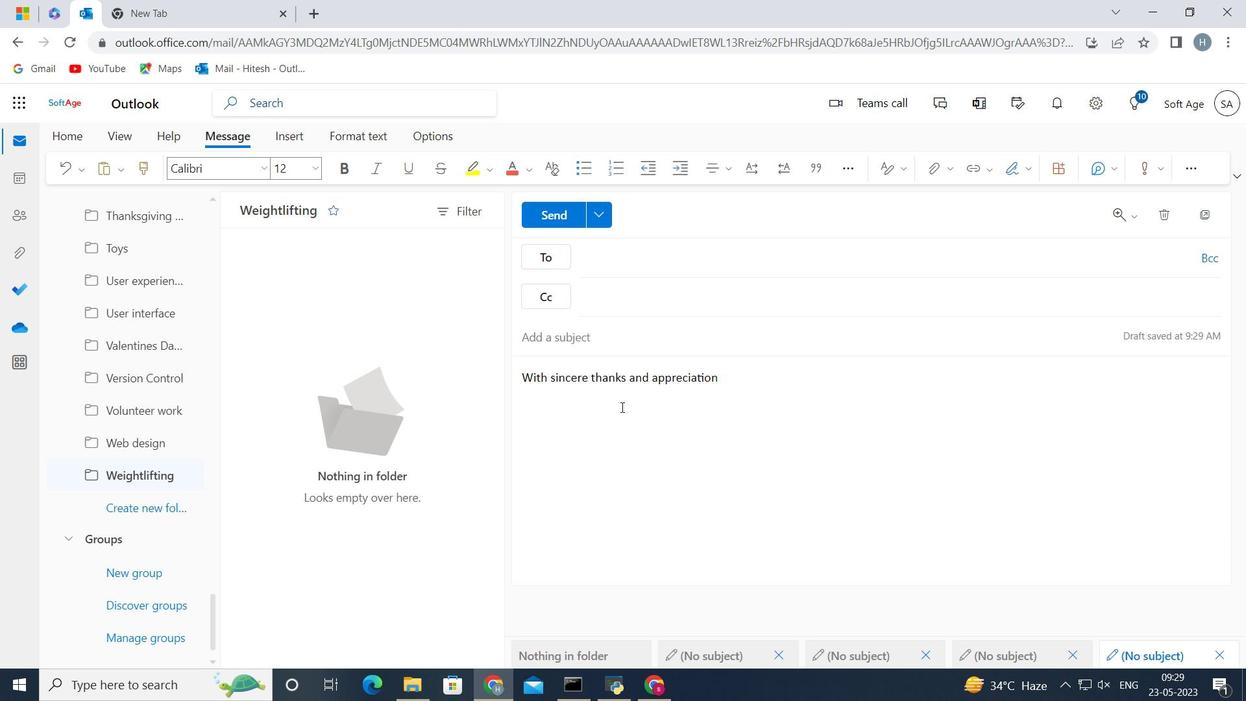 
Action: Mouse moved to (1007, 176)
Screenshot: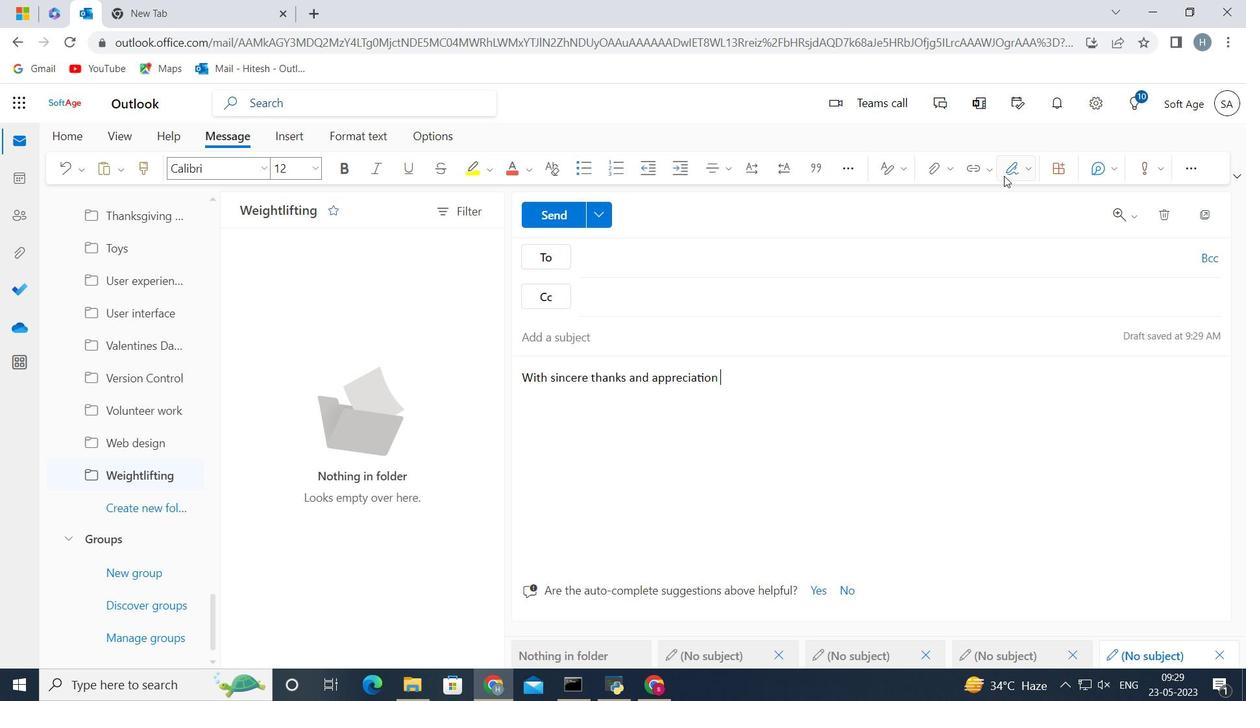 
Action: Mouse pressed left at (1007, 176)
Screenshot: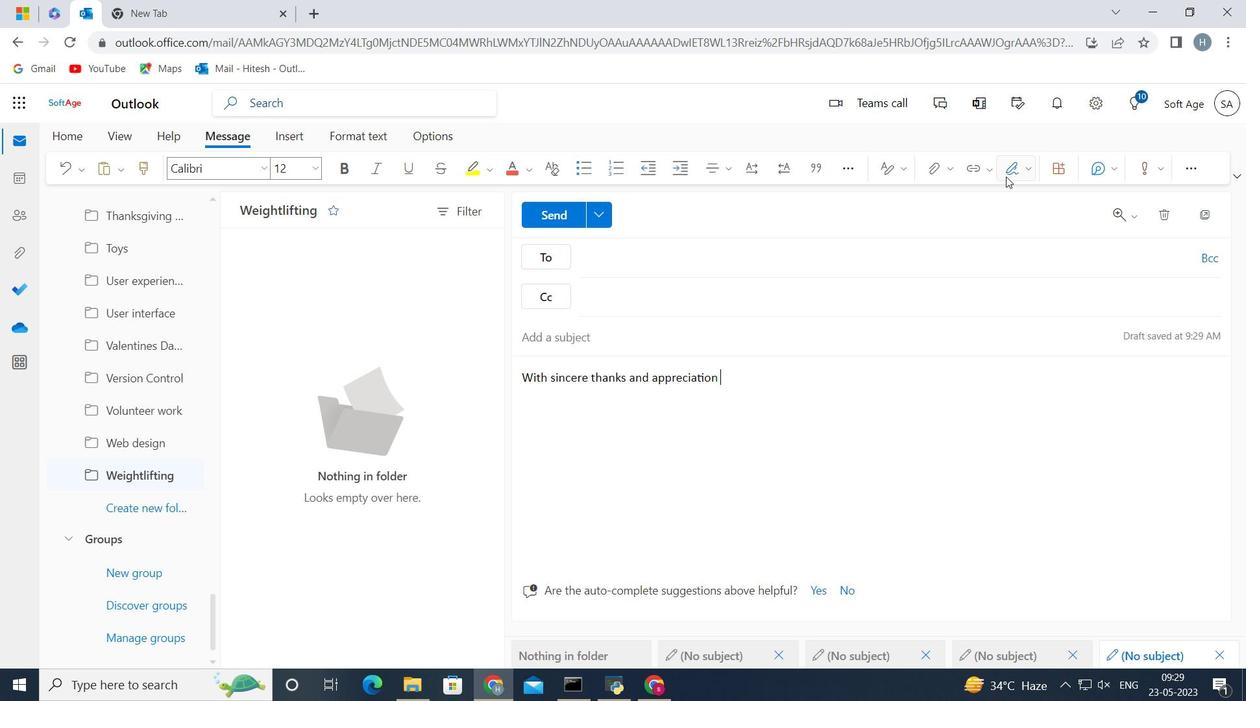 
Action: Mouse moved to (988, 206)
Screenshot: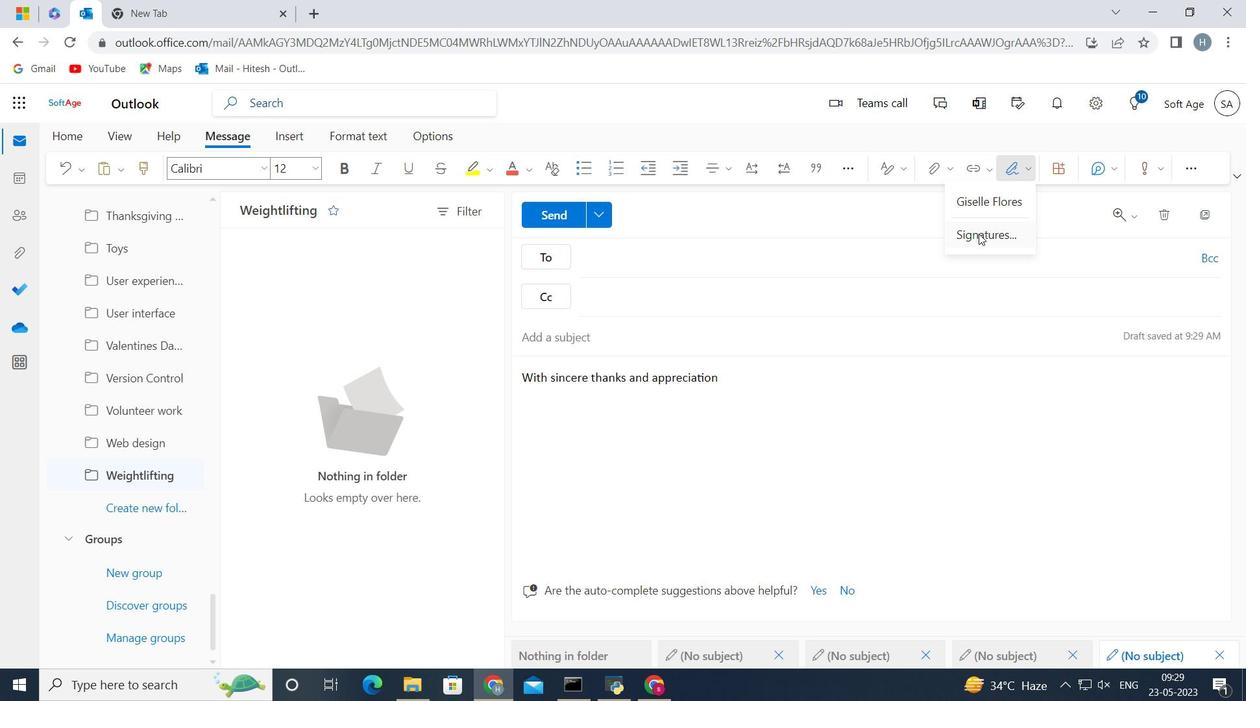 
Action: Mouse pressed left at (988, 206)
Screenshot: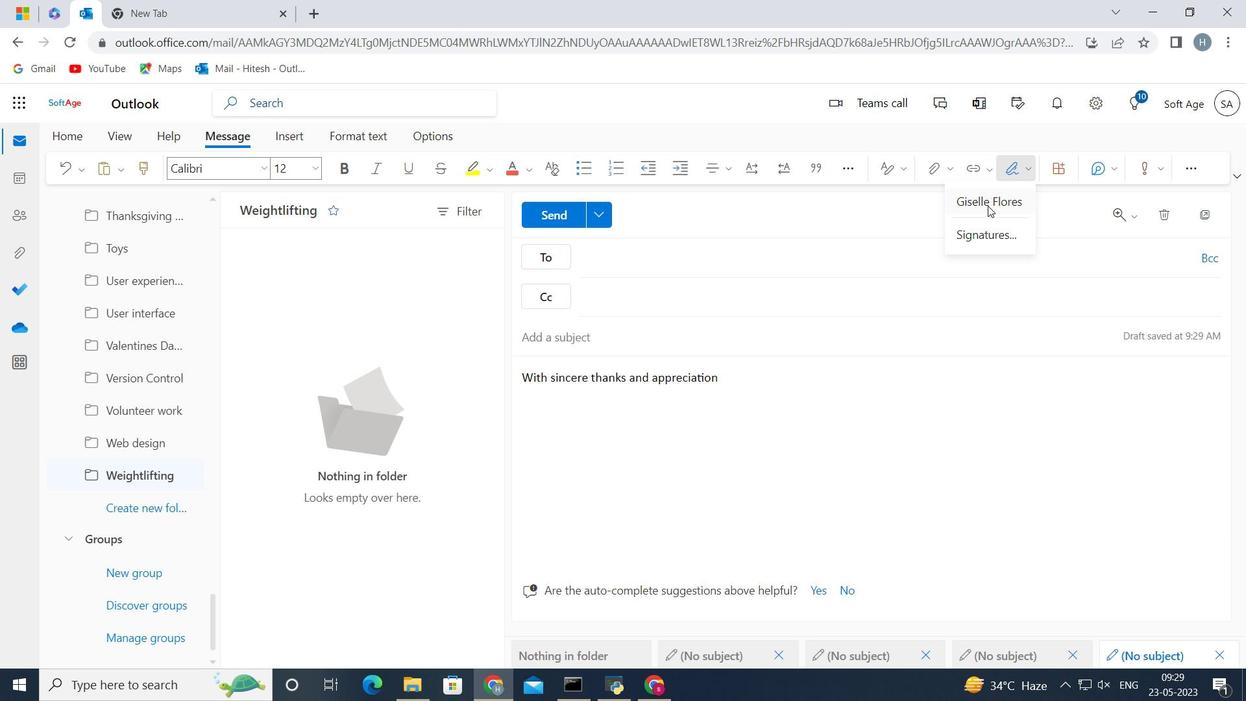 
Action: Mouse moved to (610, 264)
Screenshot: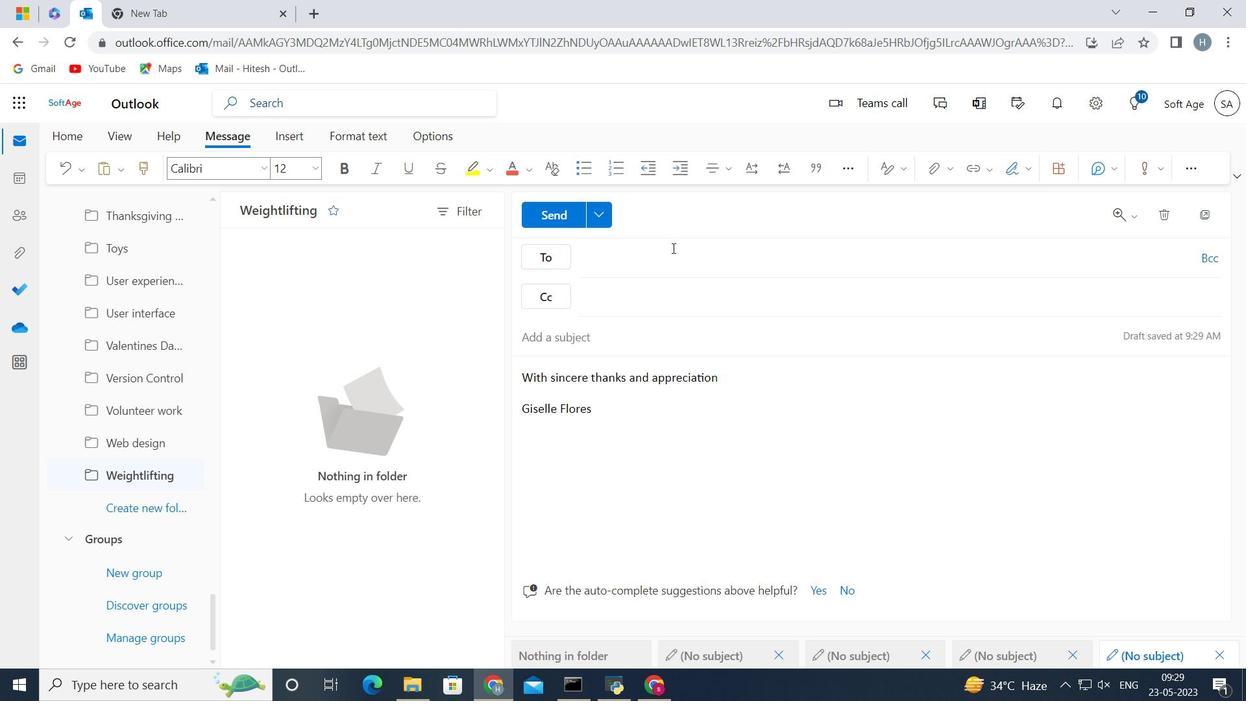 
Action: Mouse pressed left at (610, 264)
Screenshot: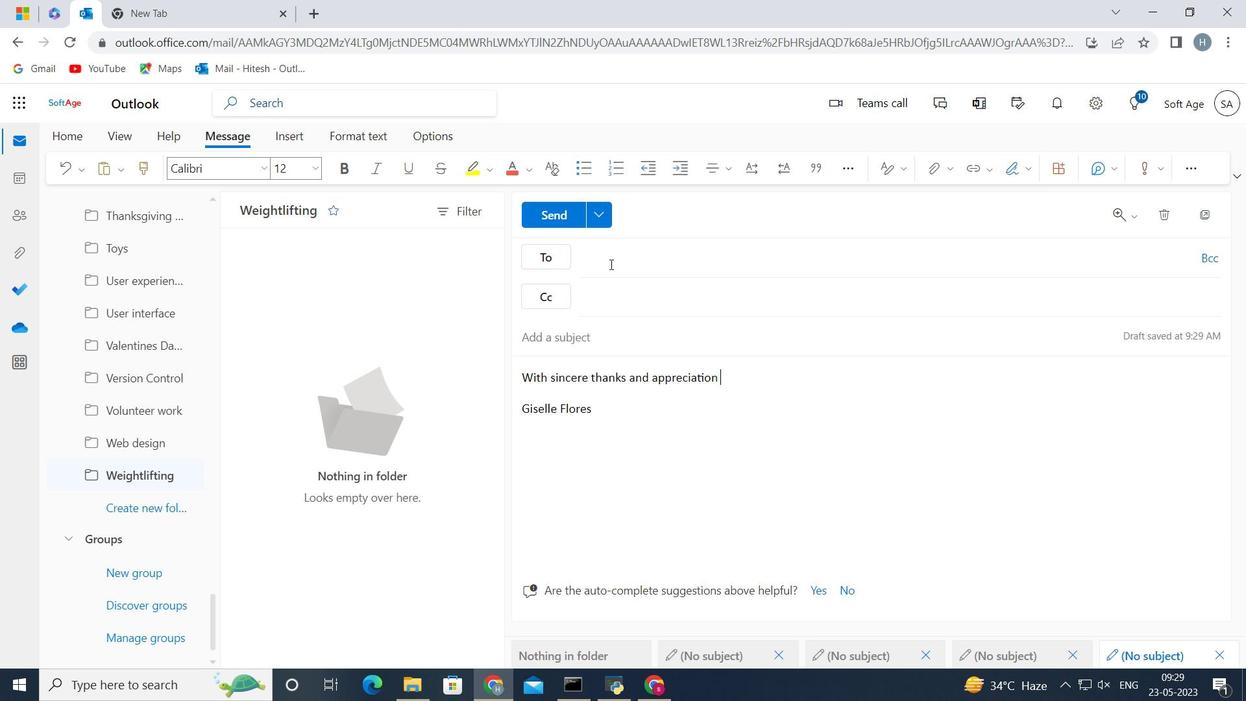 
Action: Key pressed softage.8<Key.shift>@softage.net
Screenshot: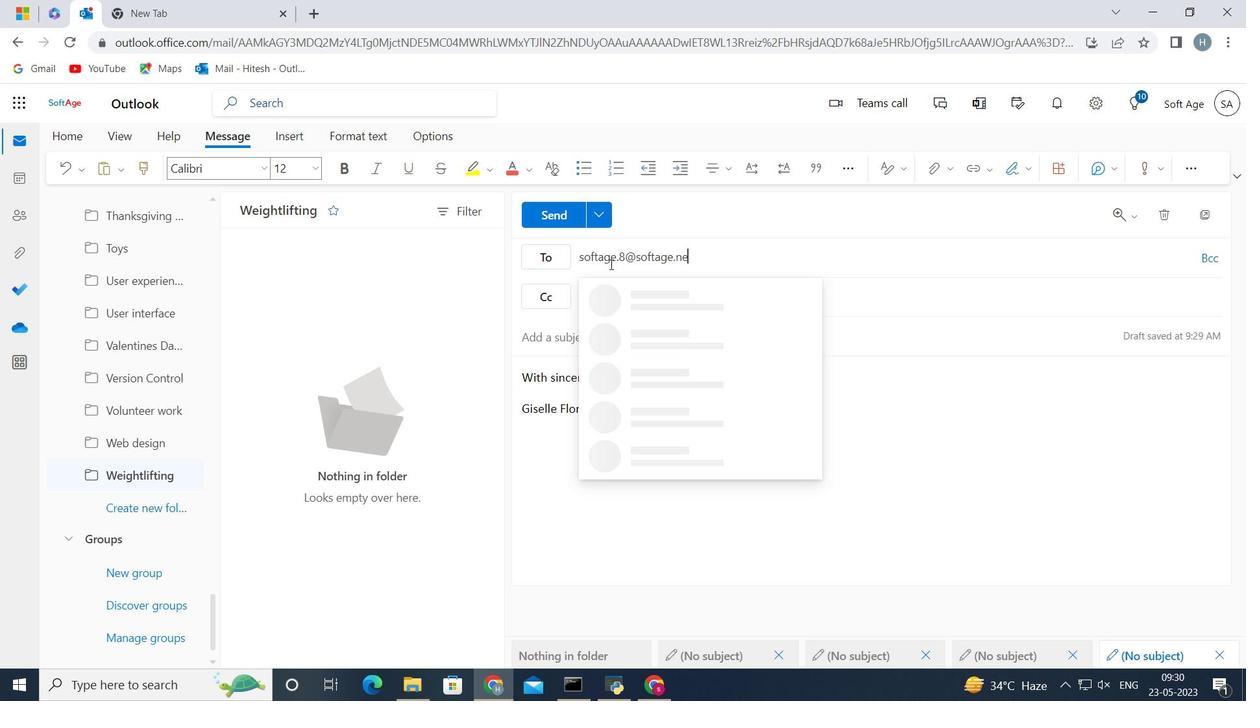 
Action: Mouse moved to (655, 307)
Screenshot: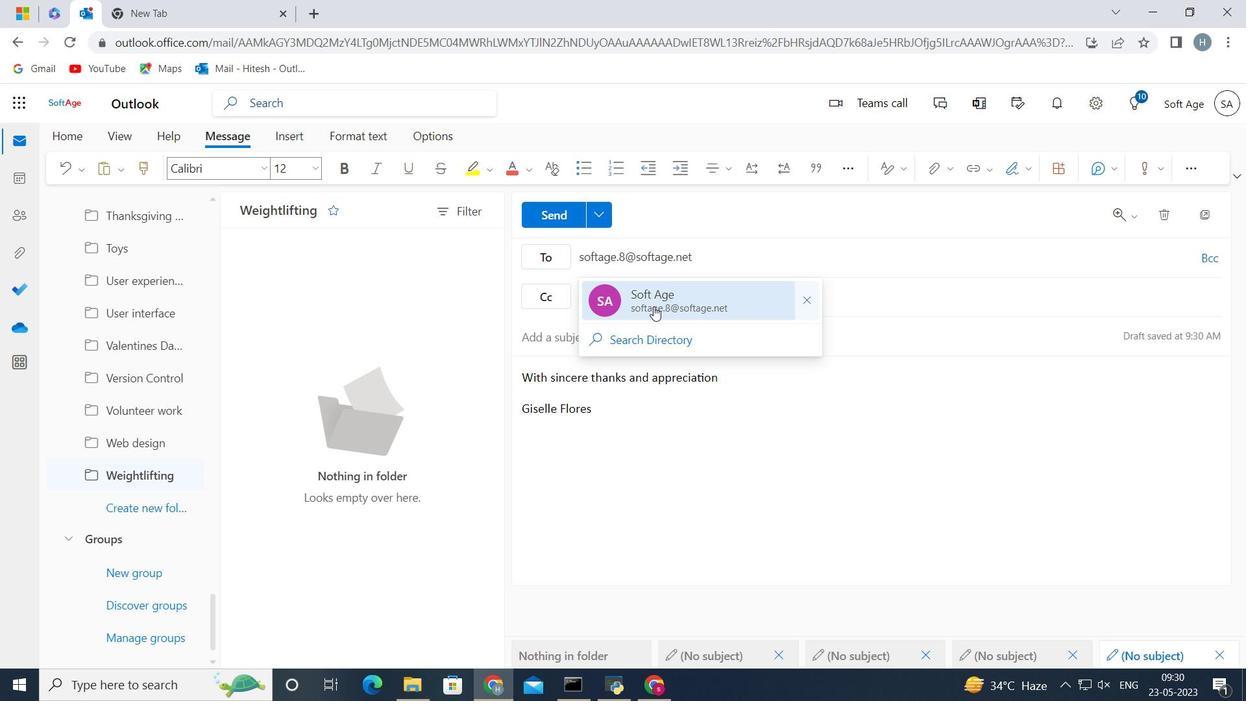 
Action: Mouse pressed left at (655, 307)
Screenshot: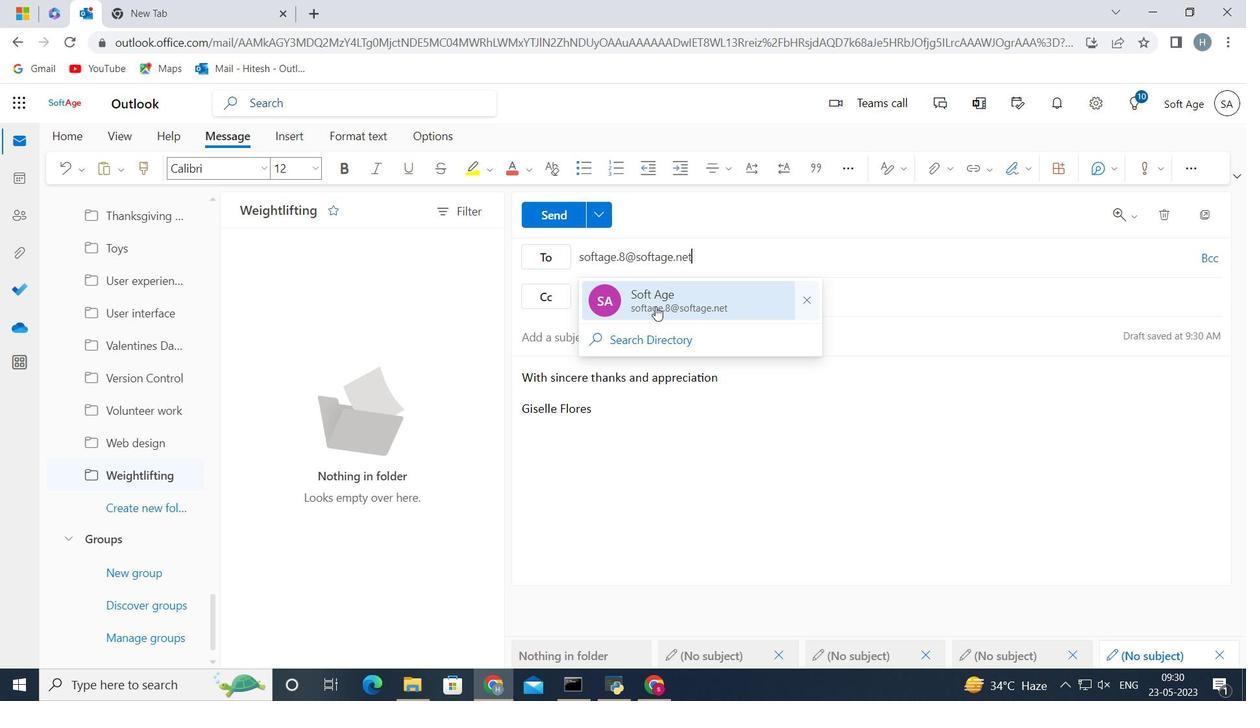 
Action: Mouse moved to (148, 506)
Screenshot: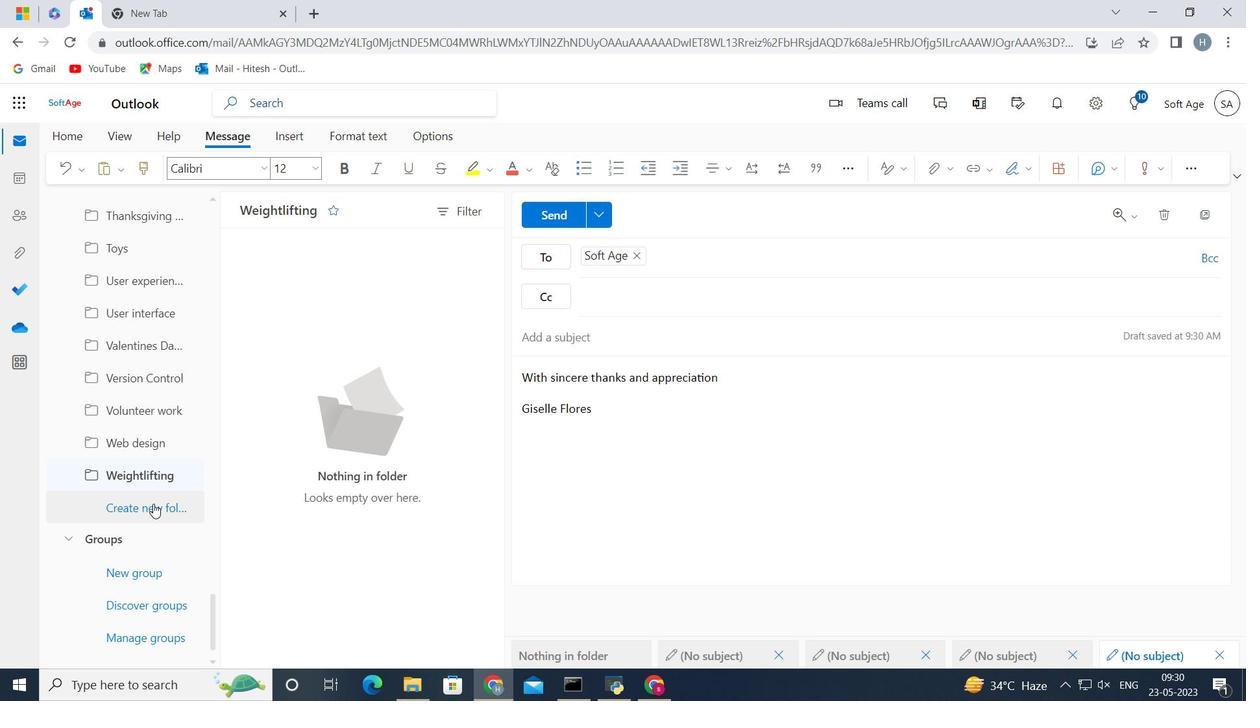 
Action: Mouse pressed left at (148, 506)
Screenshot: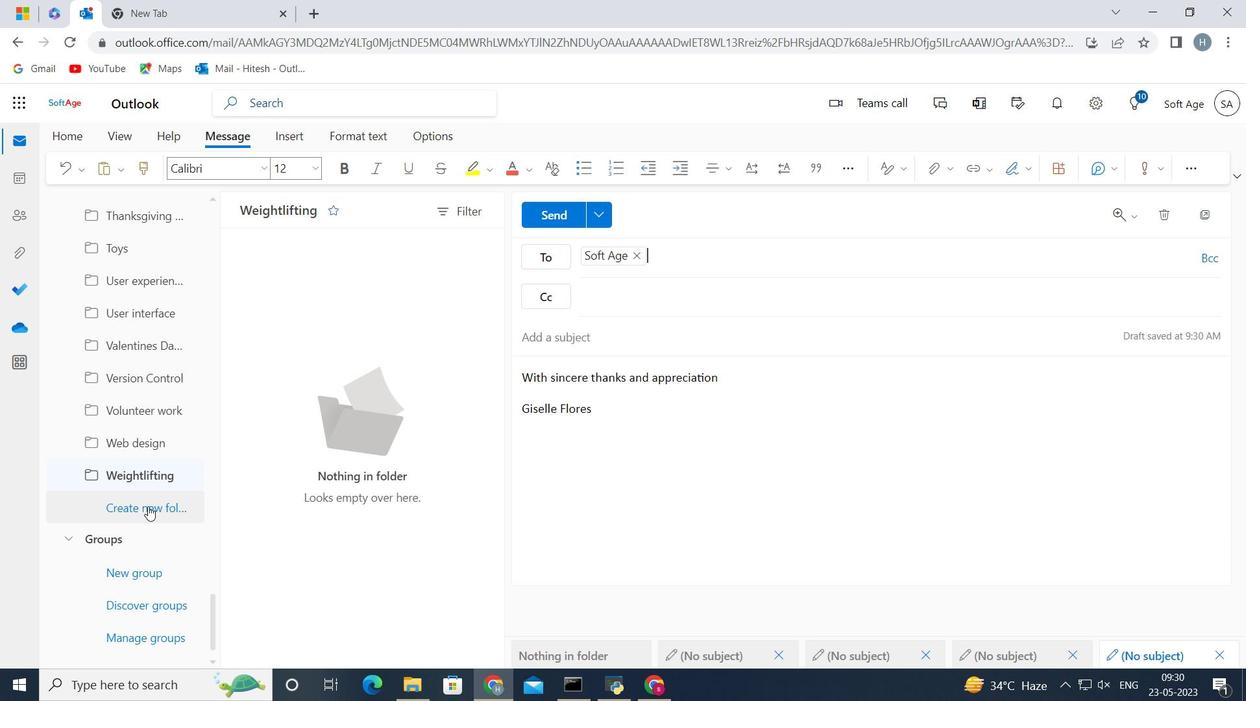 
Action: Key pressed <Key.shift>Supplements
Screenshot: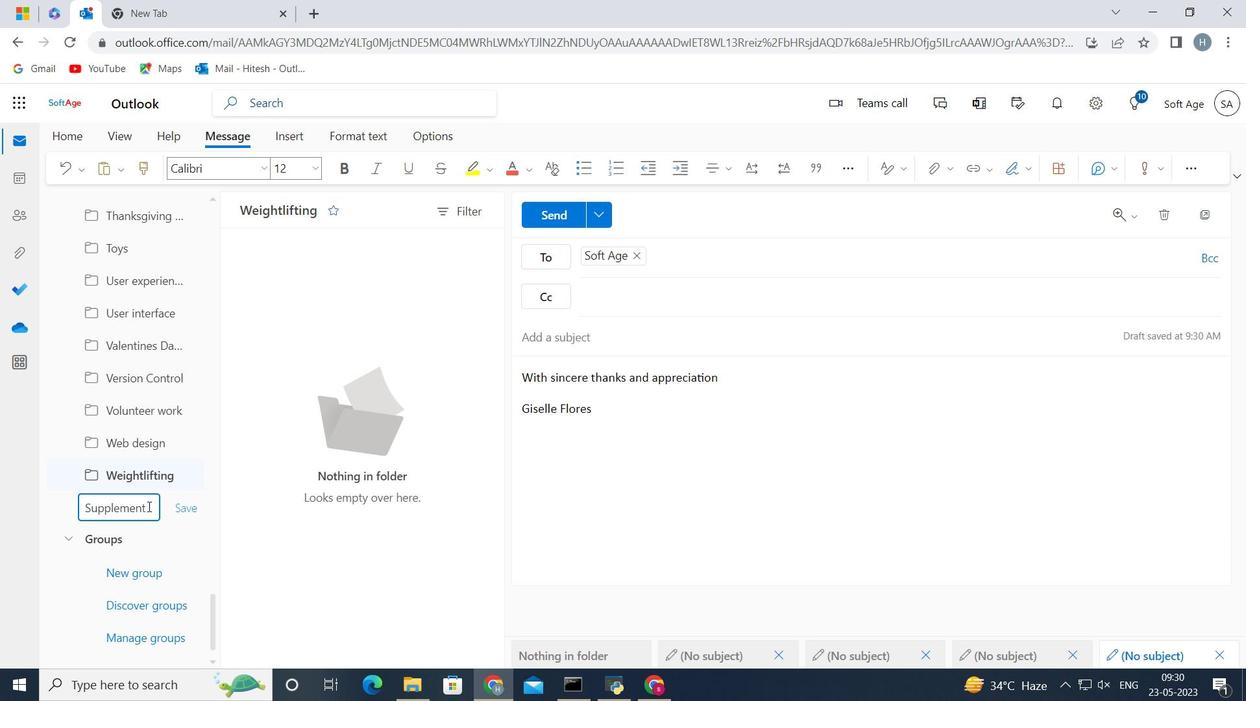 
Action: Mouse moved to (183, 507)
Screenshot: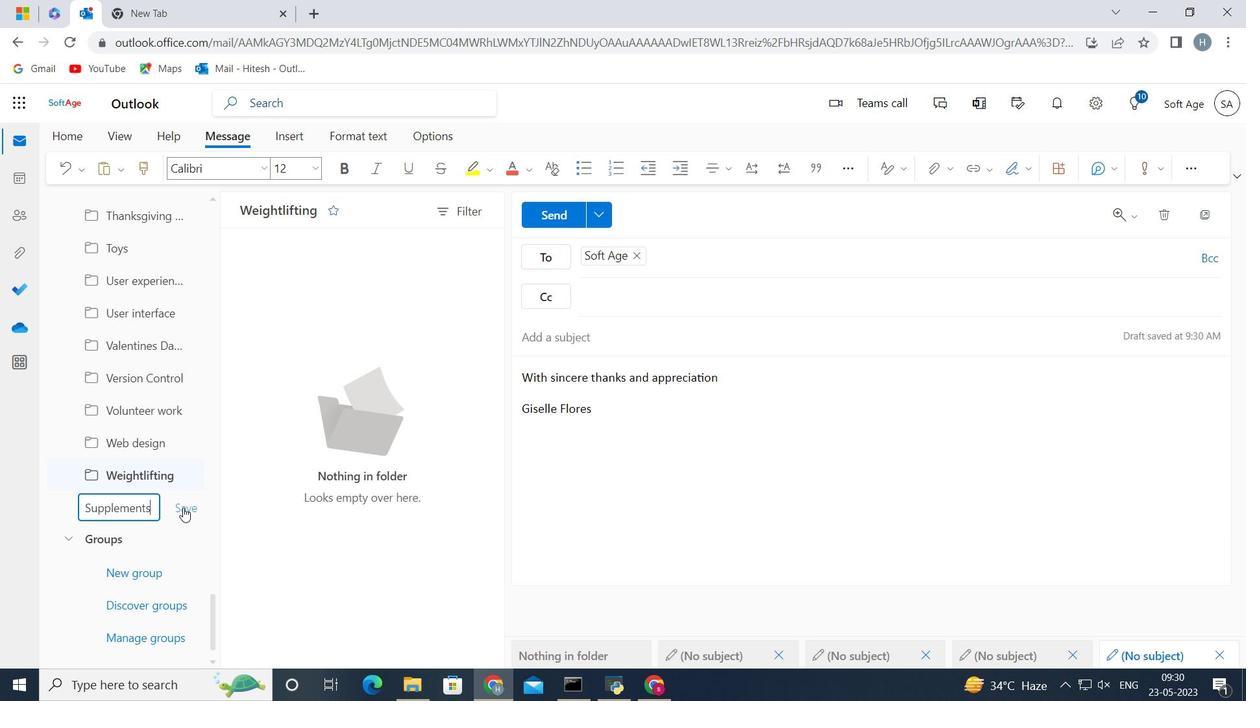 
Action: Mouse pressed left at (183, 507)
Screenshot: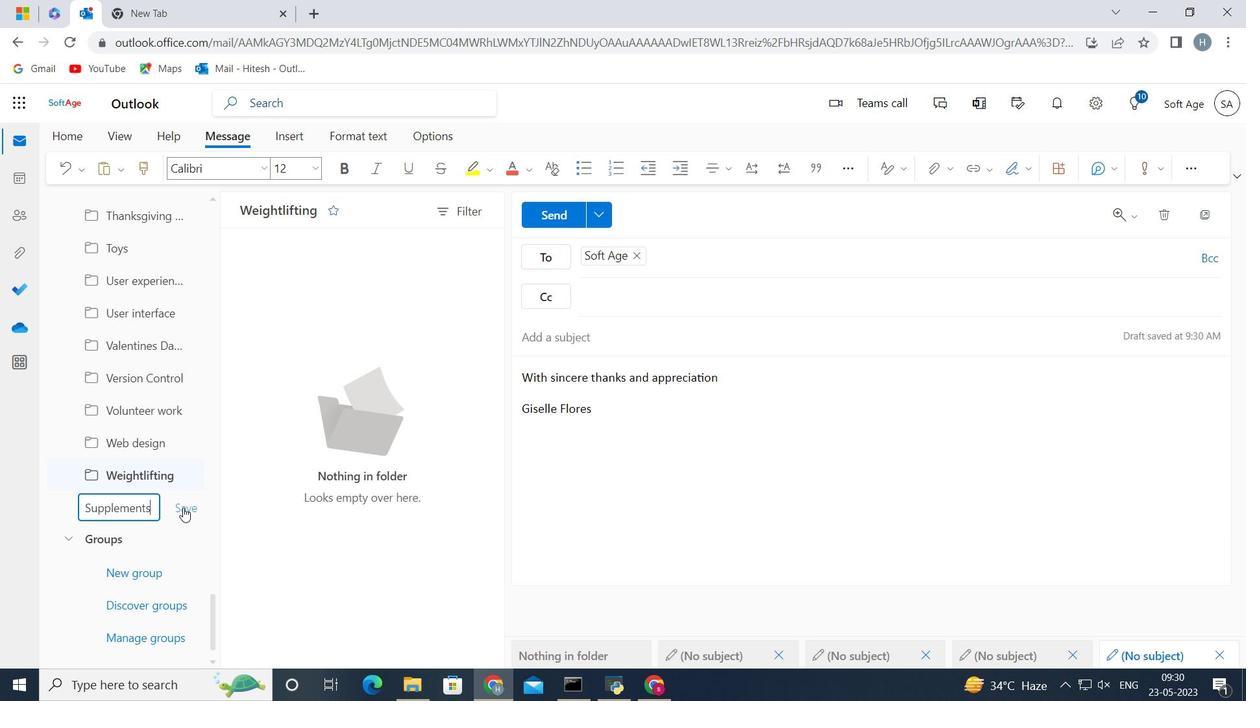 
Action: Mouse moved to (626, 481)
Screenshot: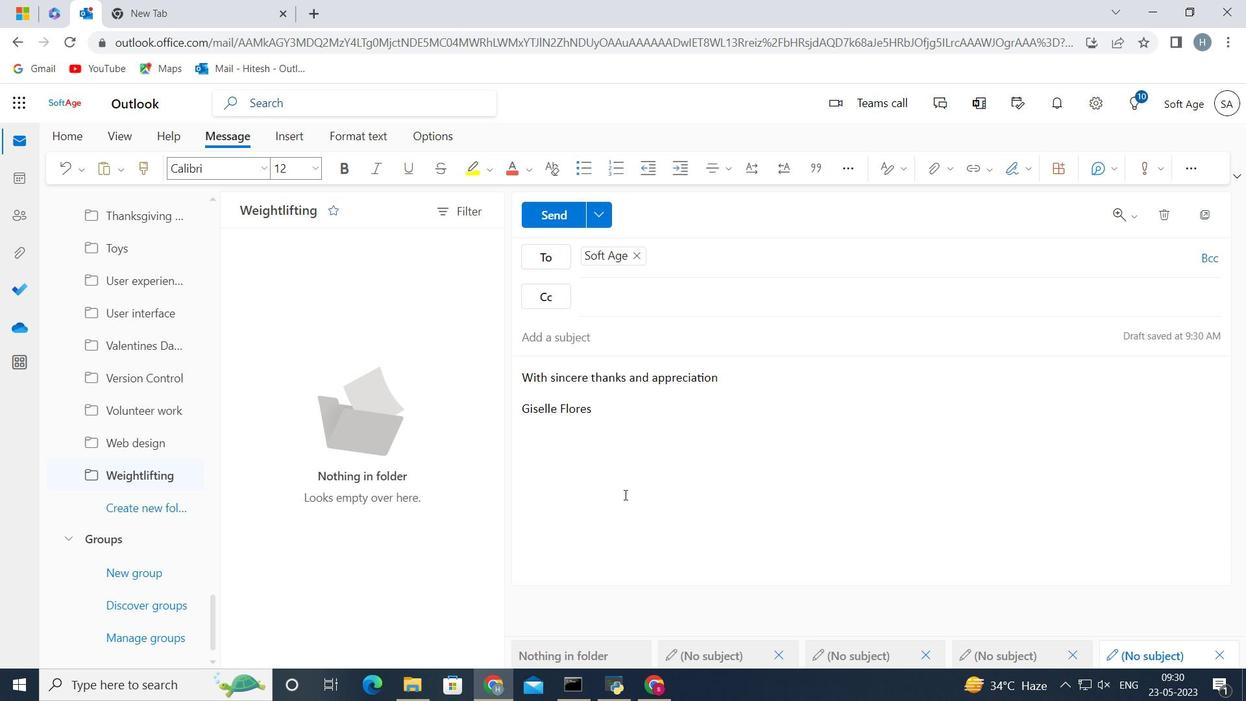 
